 Task: In the Company google.com, Add note: 'Follow-up with client regarding their recent inquiry.'. Mark checkbox to create task to follow up ': In 3 business days '. Create task, with  description: Conduct Product Demo, Add due date: Today; Add reminder: 30 Minutes before. Set Priority High and add note: follow up with the client regarding their recent inquiry and address any questions they may have.. Logged in from softage.1@softage.net
Action: Mouse moved to (118, 71)
Screenshot: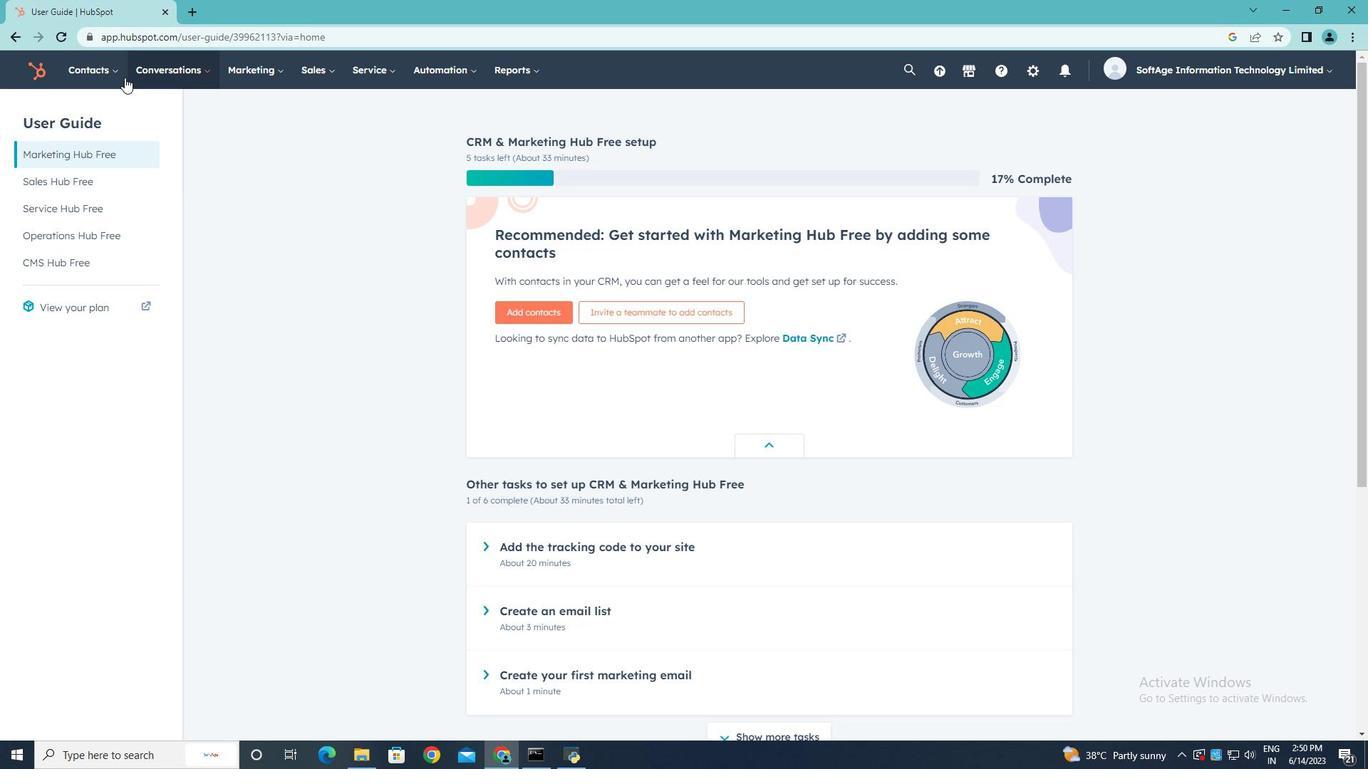 
Action: Mouse pressed left at (118, 71)
Screenshot: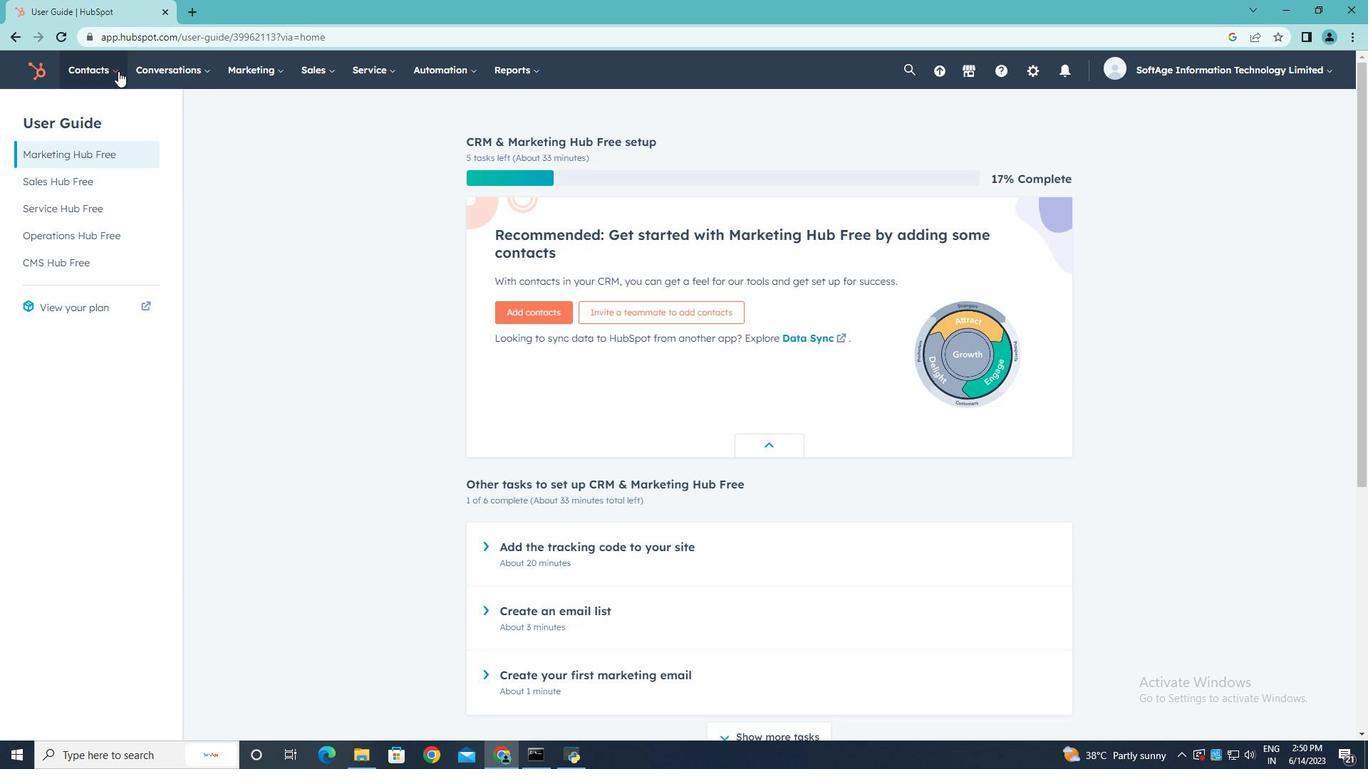 
Action: Mouse moved to (106, 143)
Screenshot: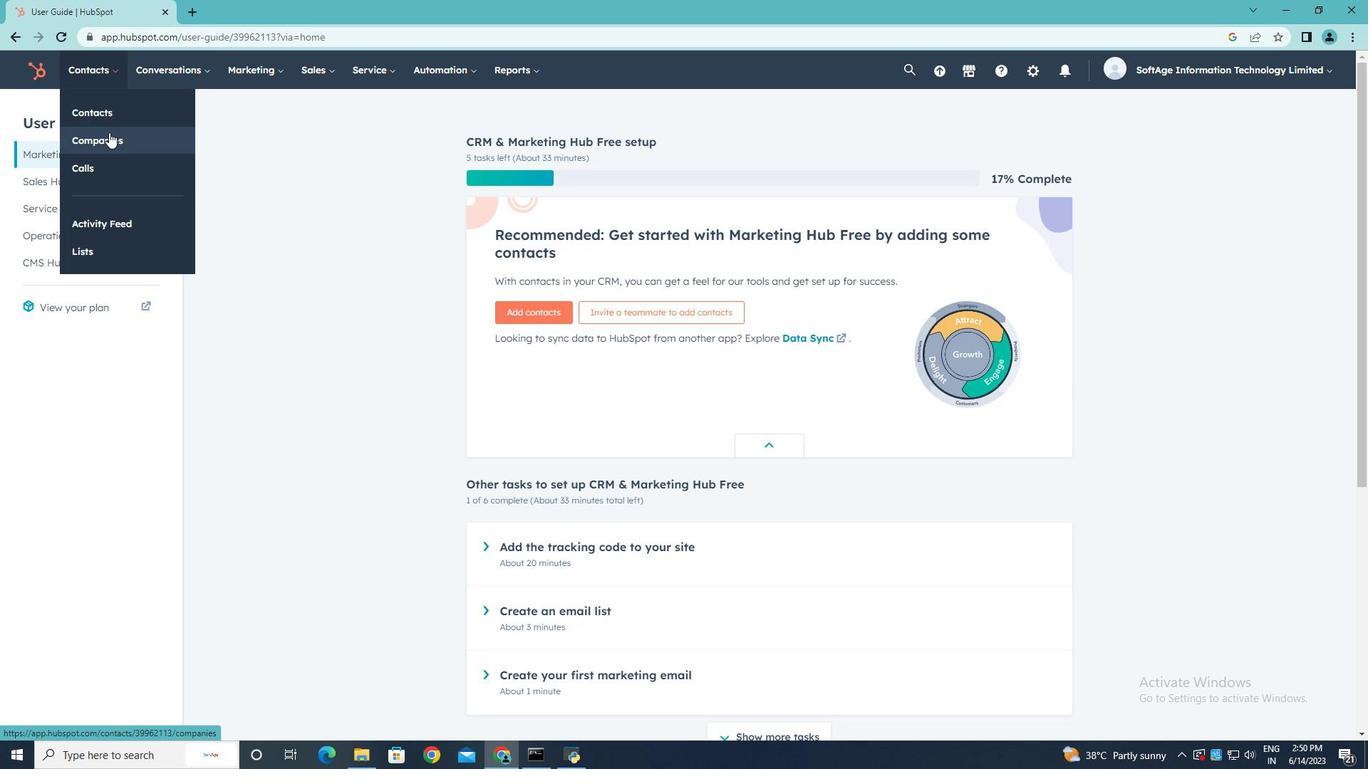 
Action: Mouse pressed left at (106, 143)
Screenshot: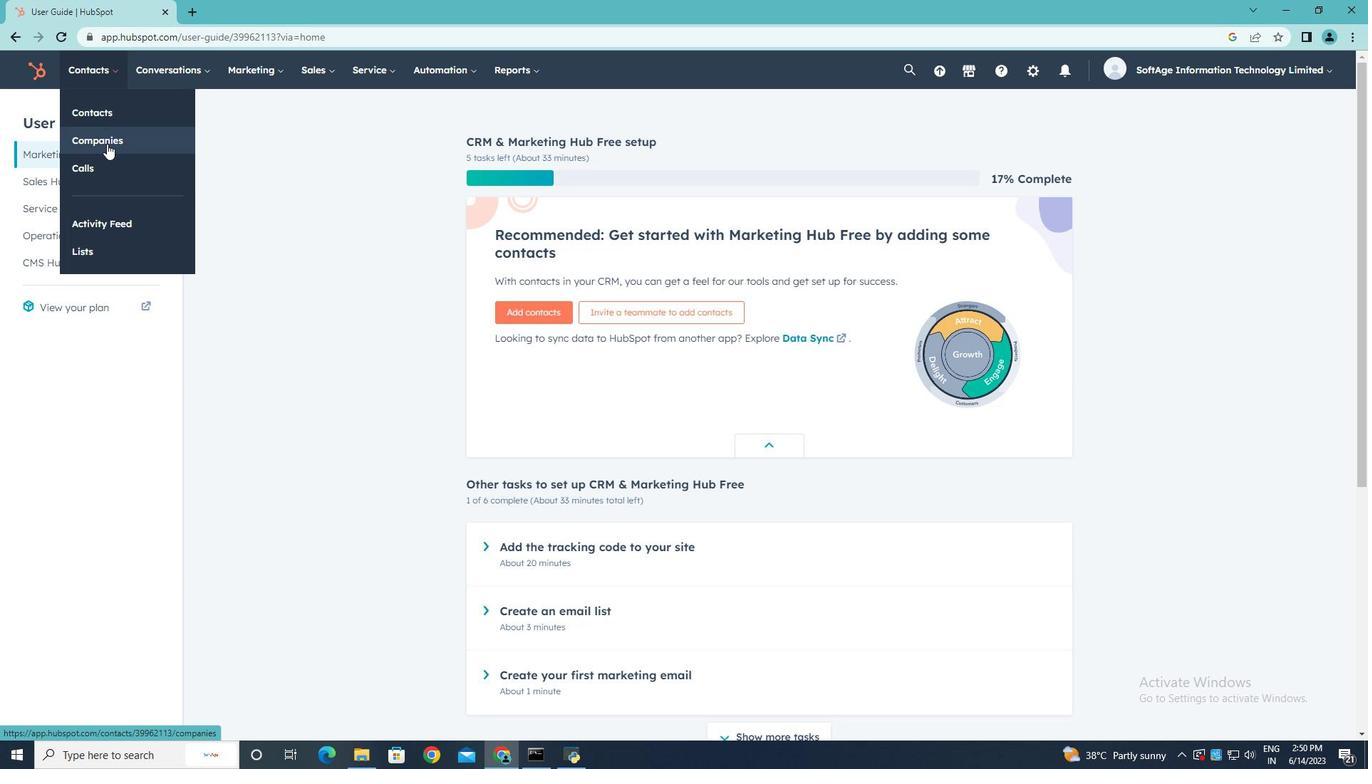 
Action: Mouse moved to (101, 231)
Screenshot: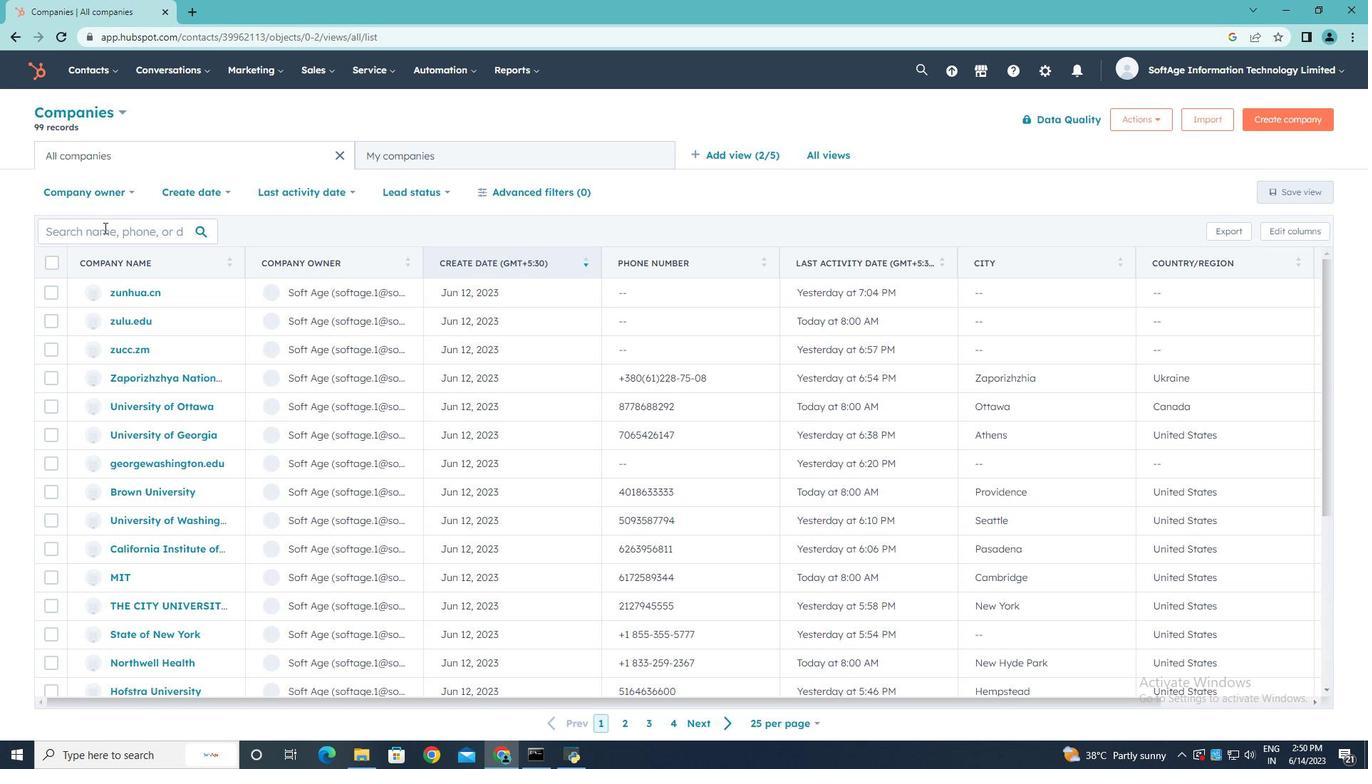 
Action: Mouse pressed left at (101, 231)
Screenshot: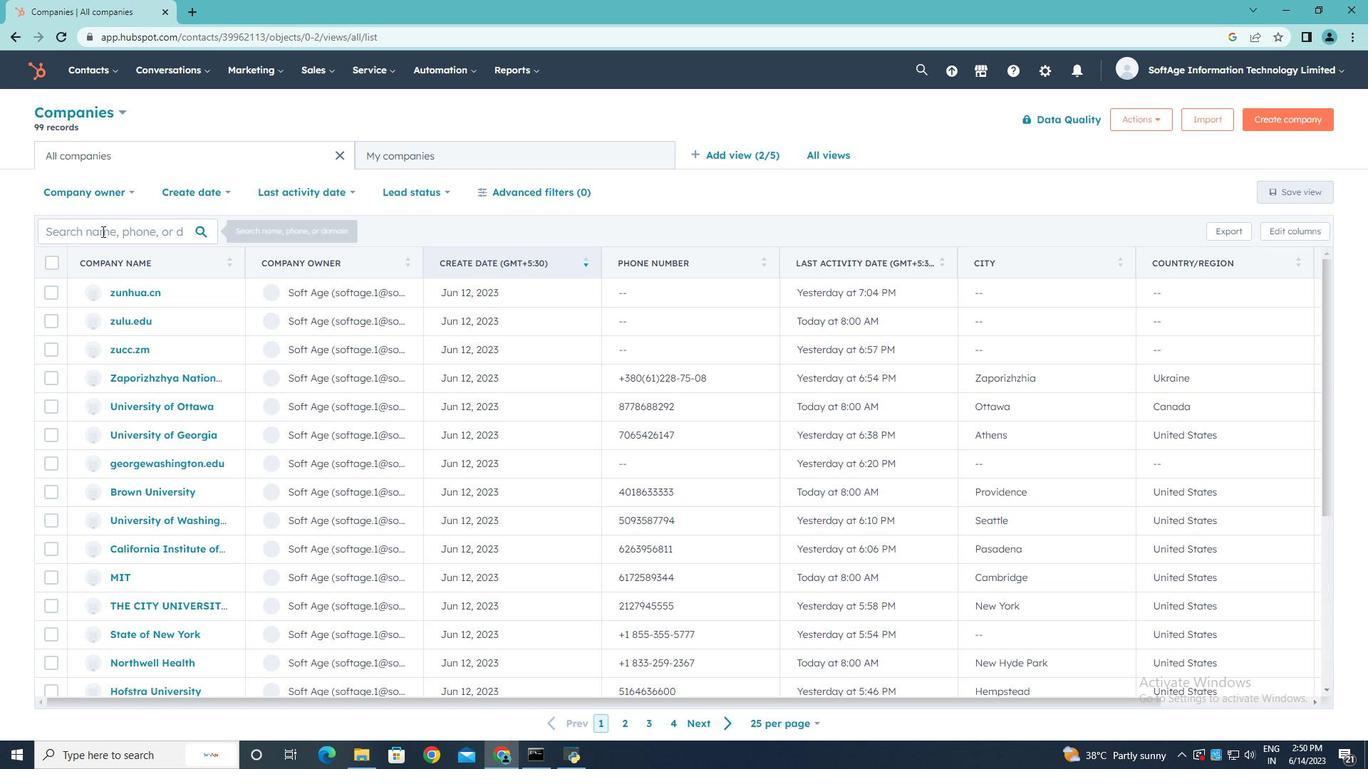 
Action: Key pressed google.com
Screenshot: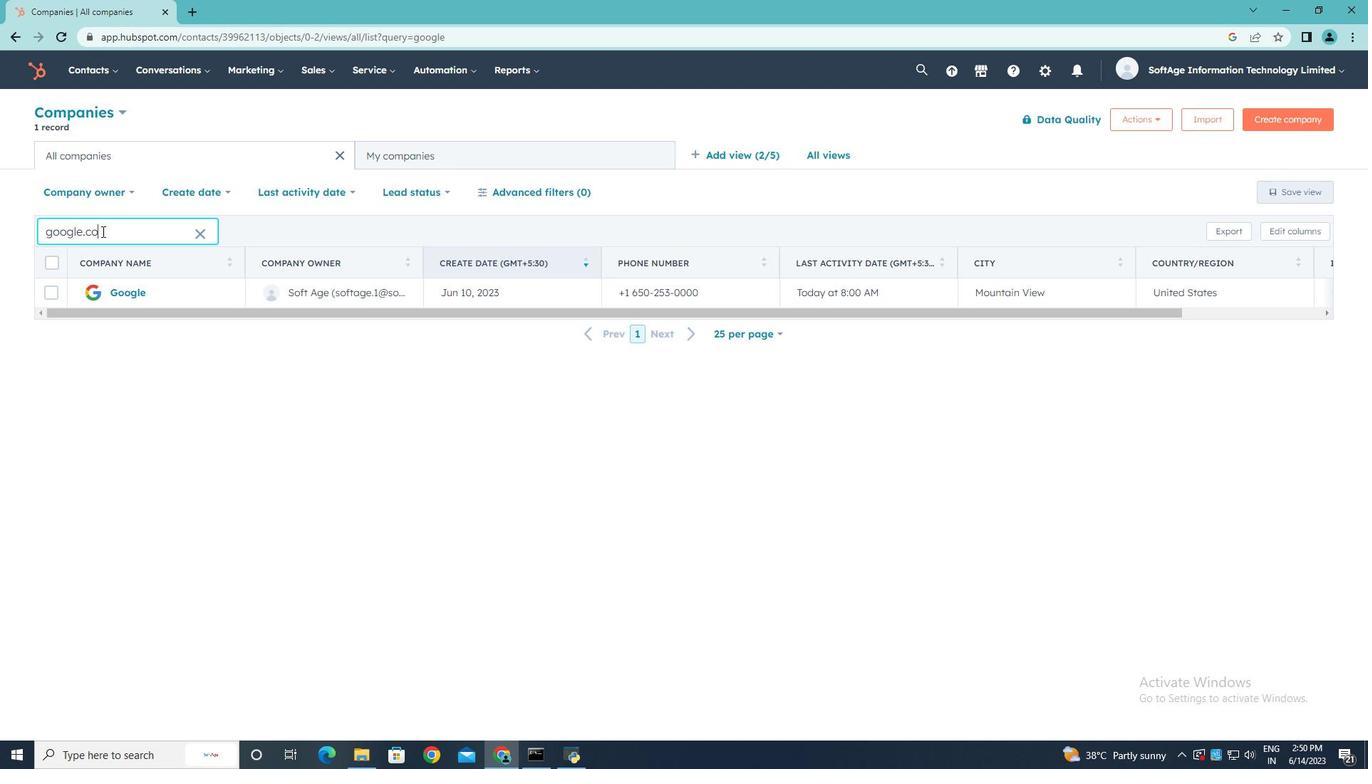 
Action: Mouse moved to (121, 295)
Screenshot: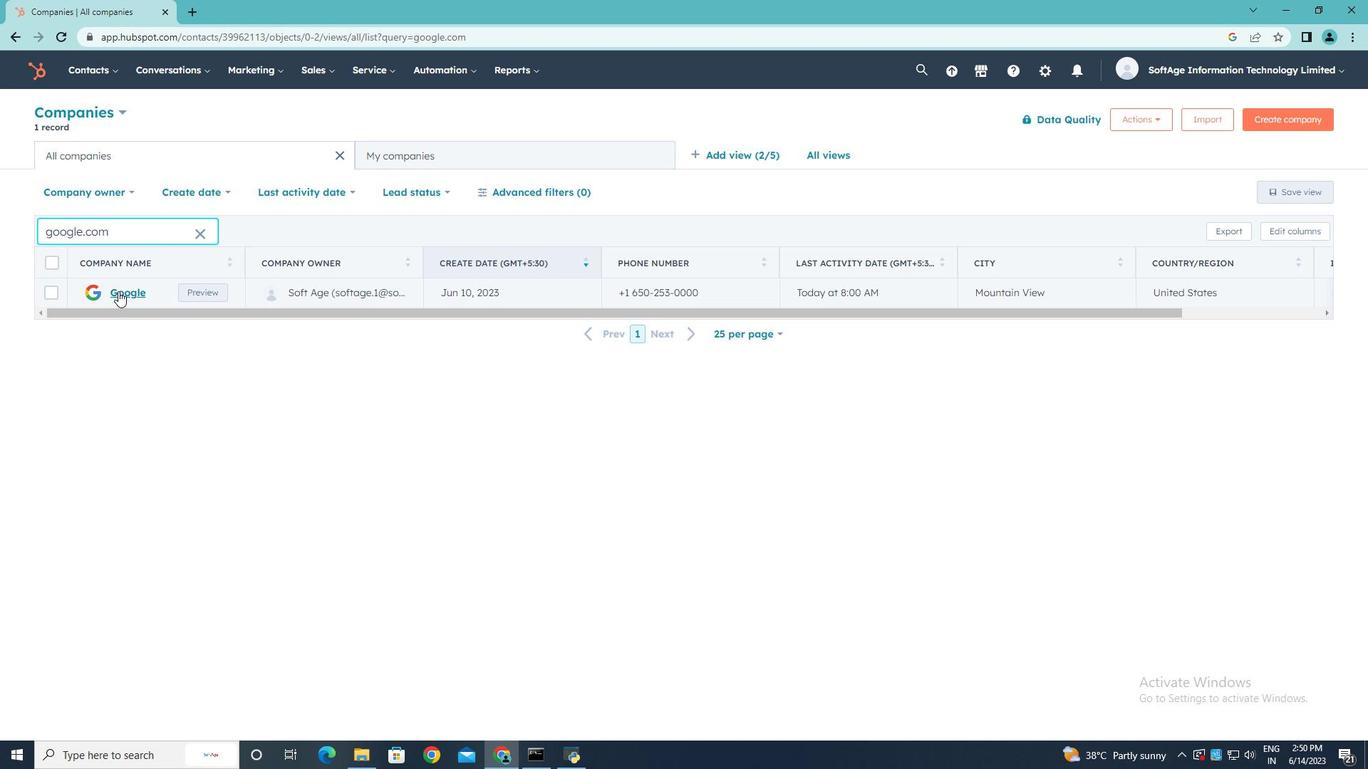 
Action: Mouse pressed left at (121, 295)
Screenshot: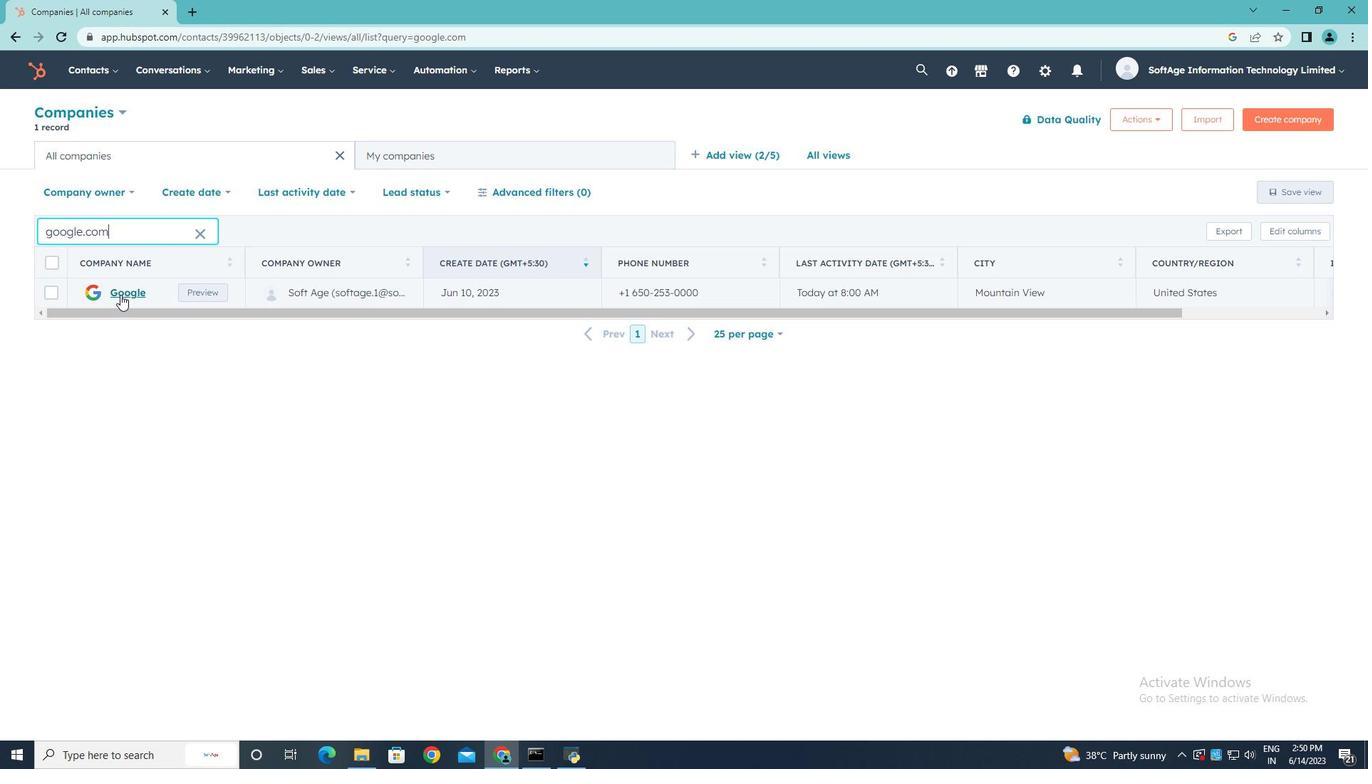 
Action: Mouse moved to (51, 238)
Screenshot: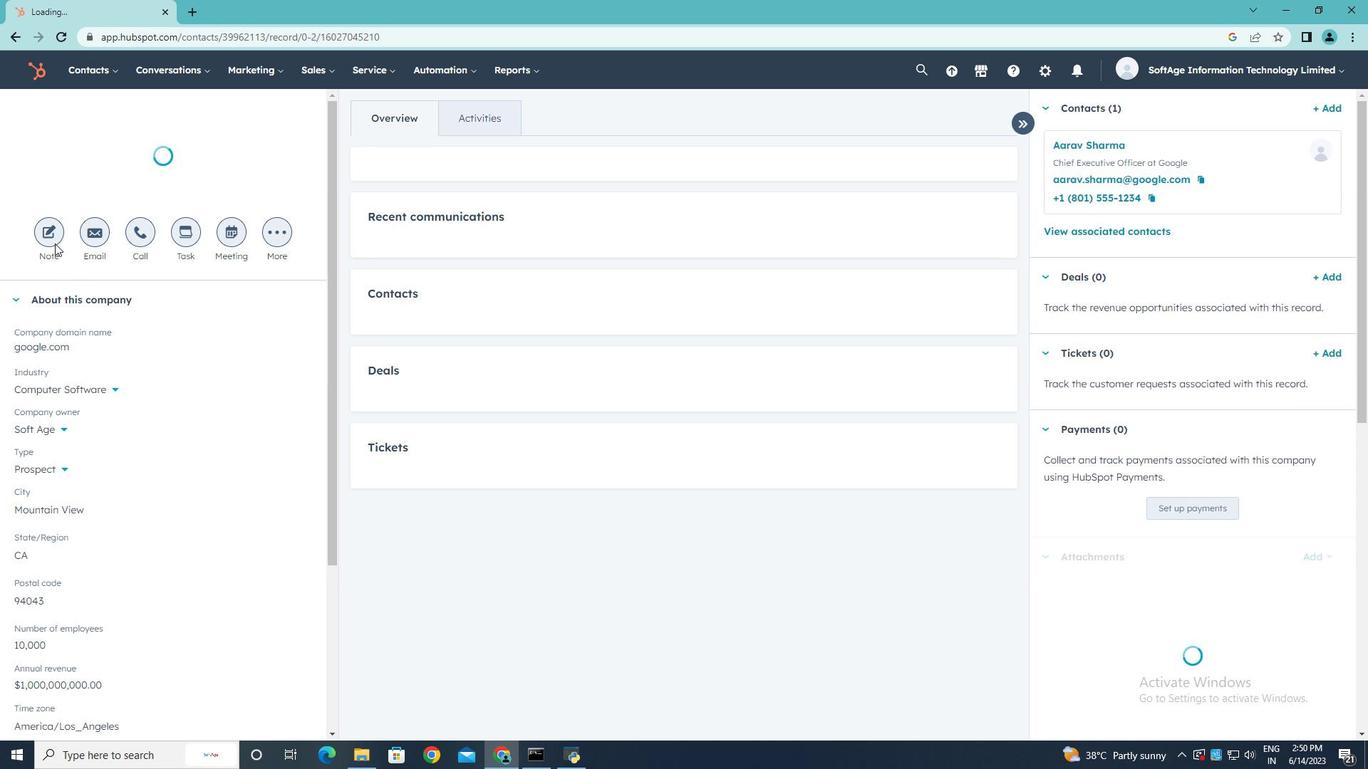 
Action: Mouse pressed left at (51, 238)
Screenshot: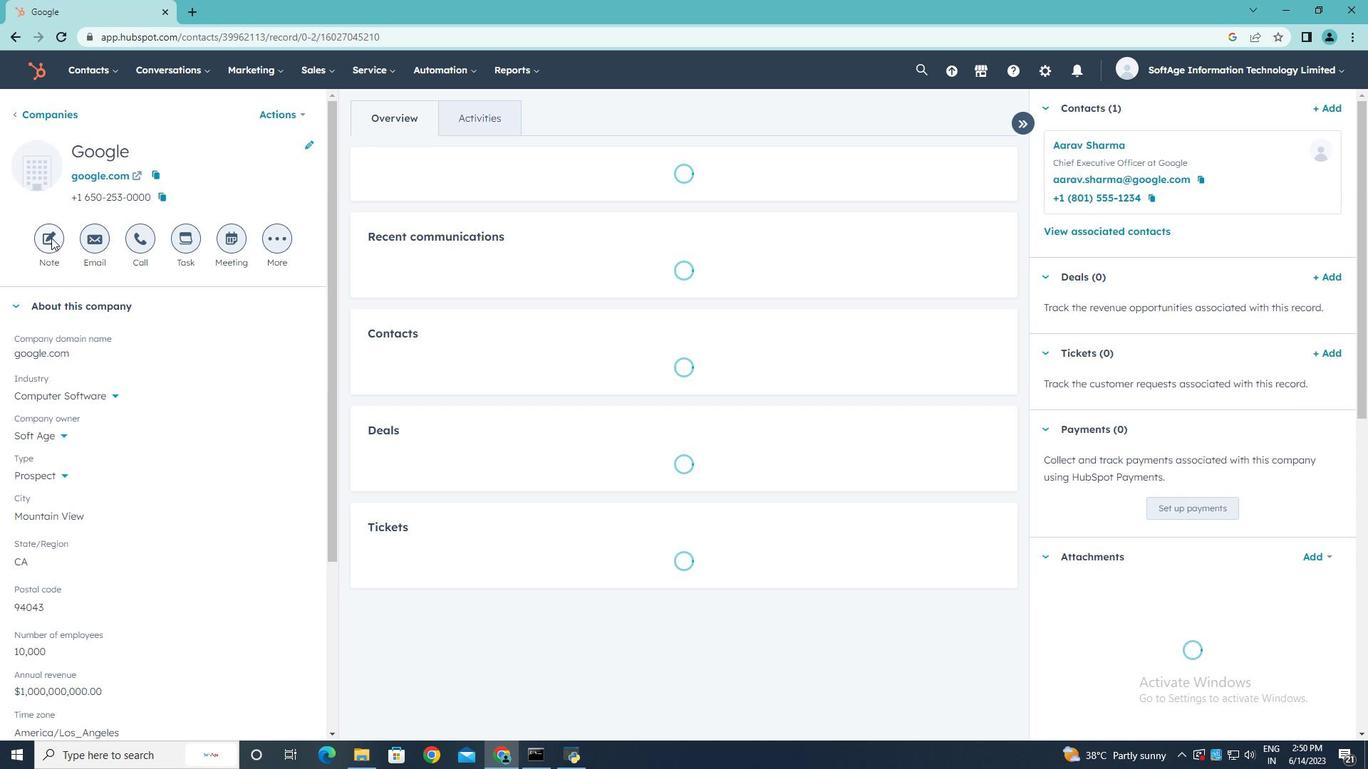 
Action: Key pressed <Key.shift><Key.shift><Key.shift><Key.shift><Key.shift><Key.shift><Key.shift><Key.shift><Key.shift><Key.shift>Follo-up<Key.space>with<Key.space>
Screenshot: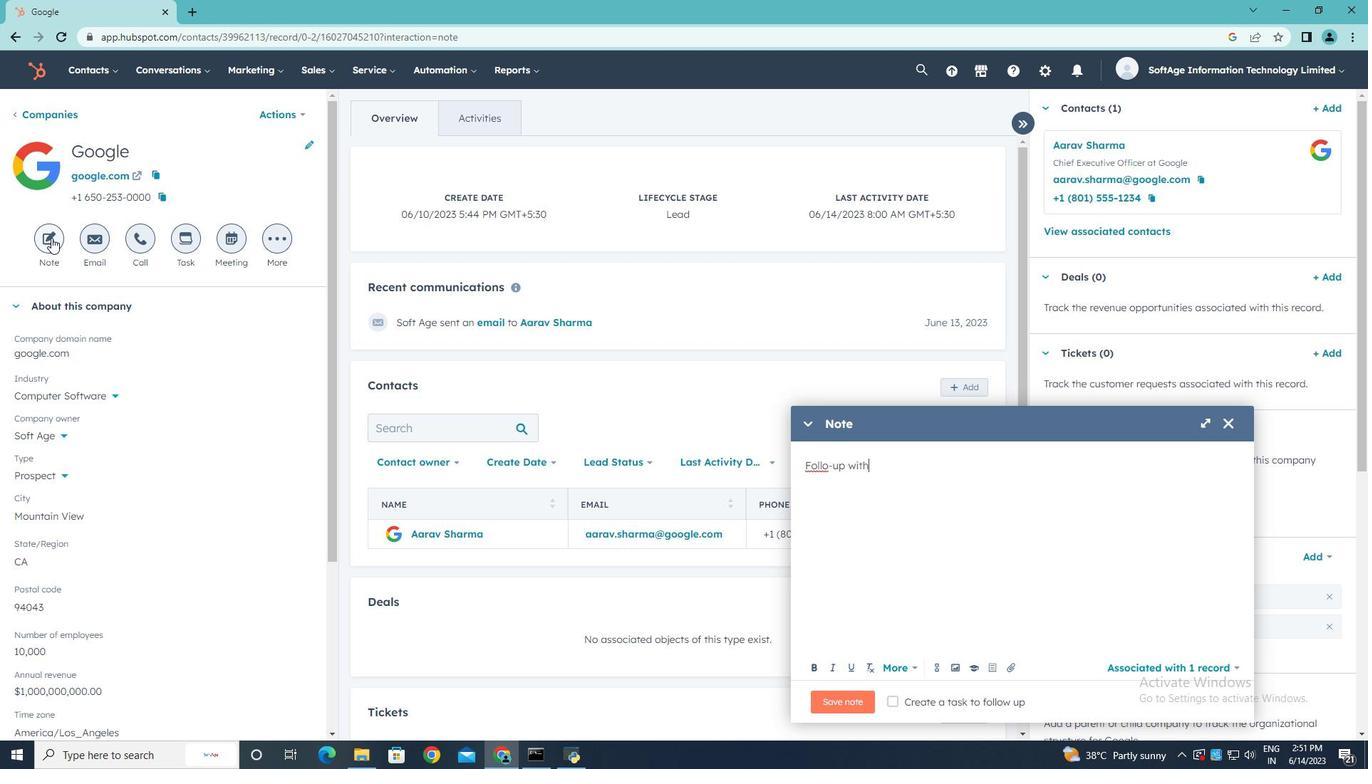 
Action: Mouse moved to (828, 464)
Screenshot: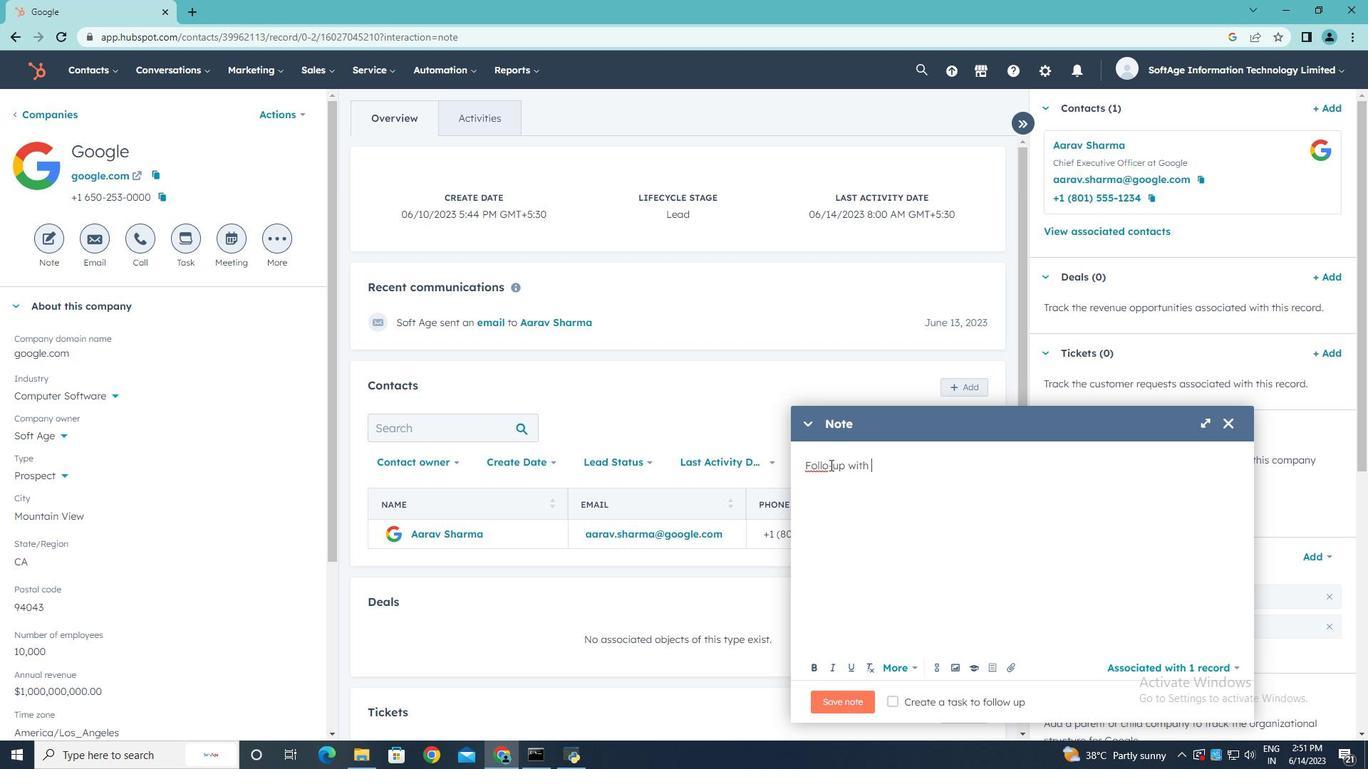 
Action: Mouse pressed left at (828, 464)
Screenshot: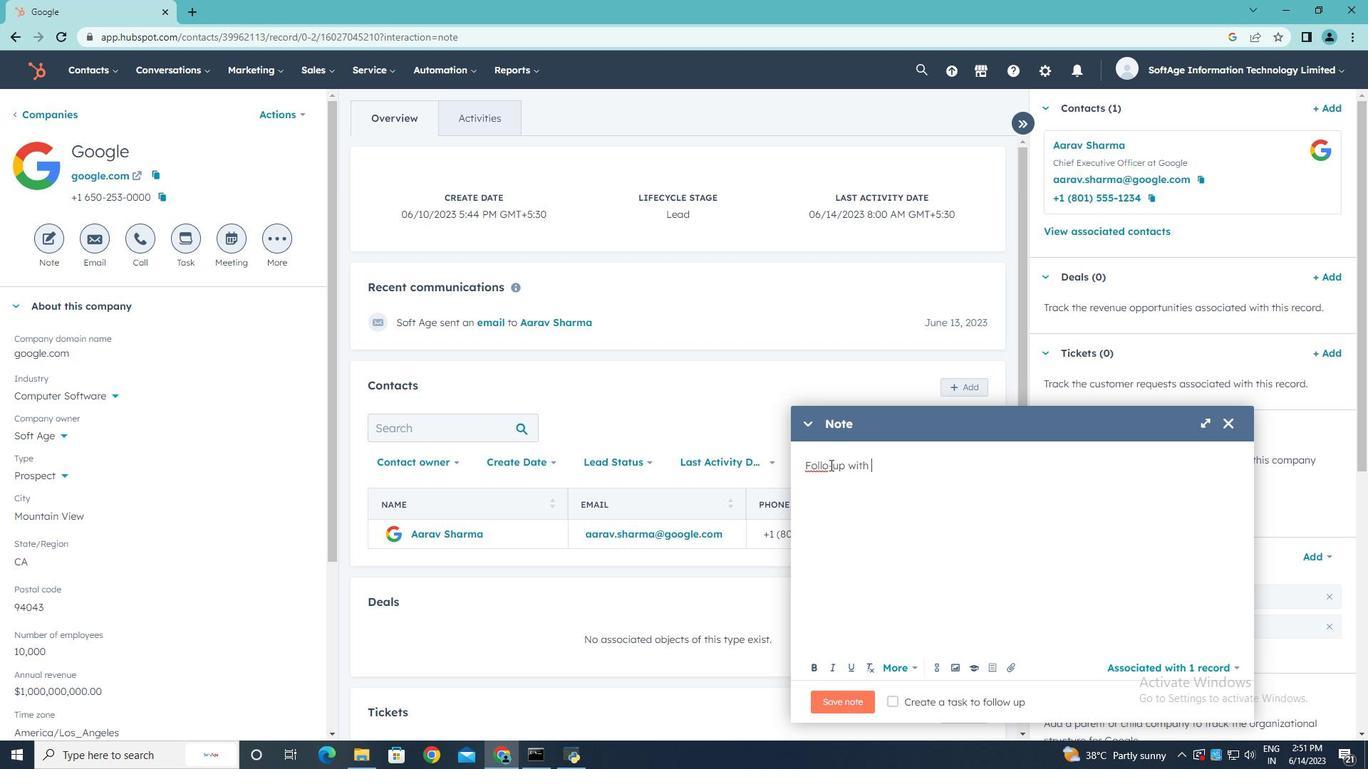 
Action: Key pressed w
Screenshot: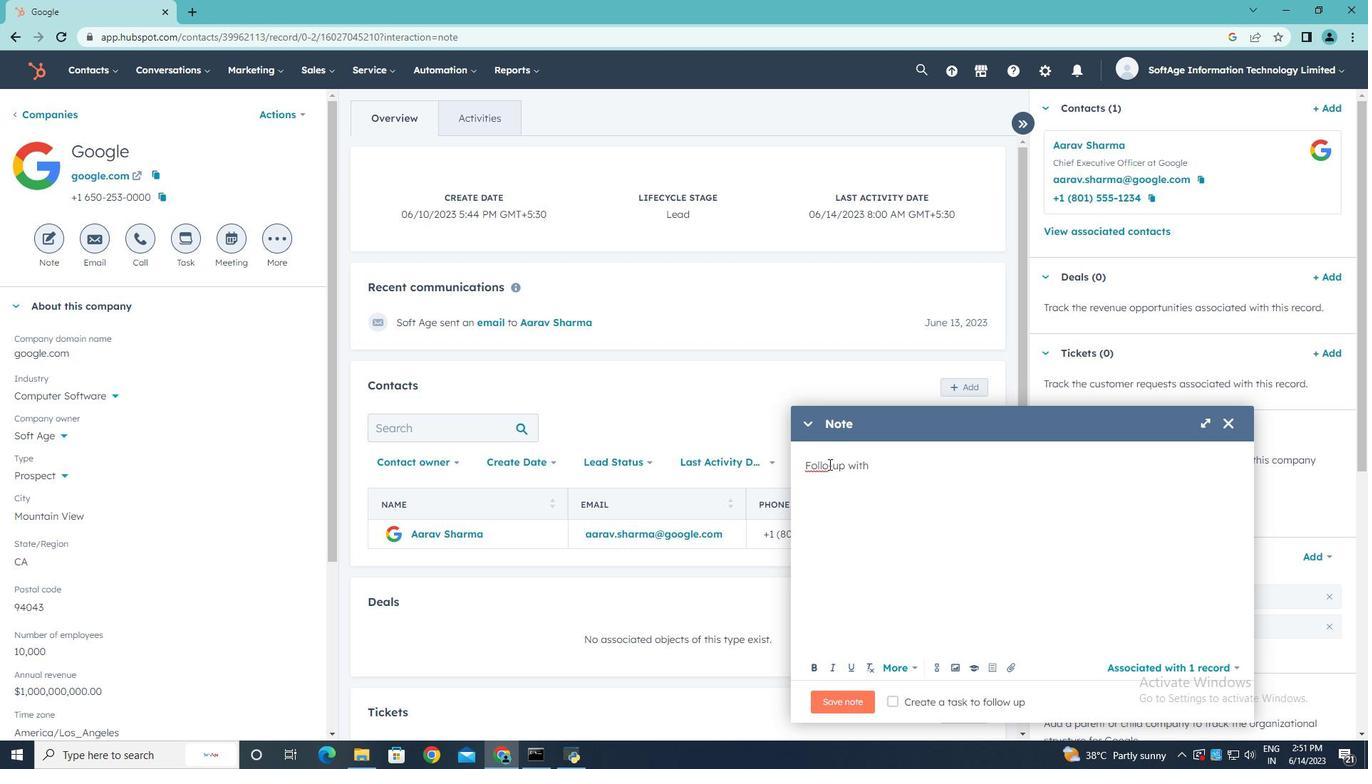 
Action: Mouse moved to (889, 466)
Screenshot: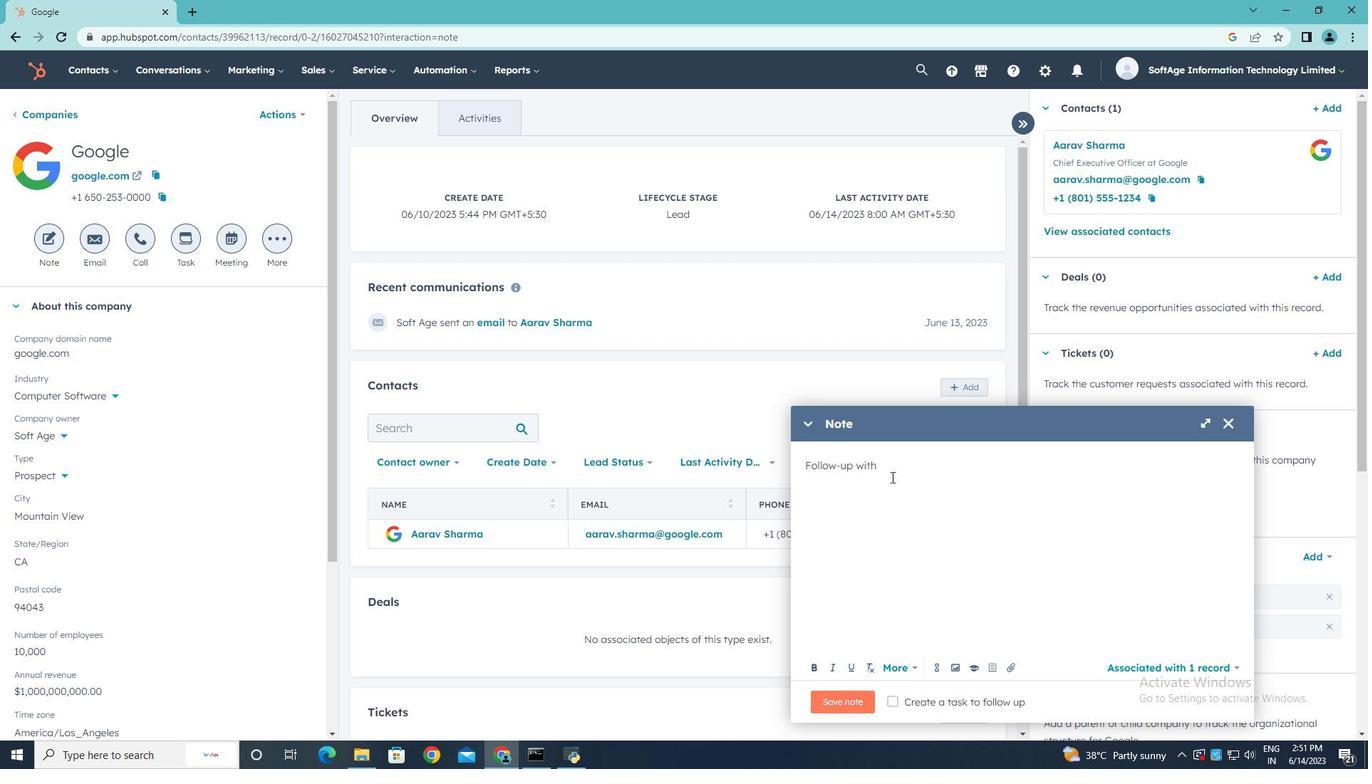 
Action: Mouse pressed left at (889, 466)
Screenshot: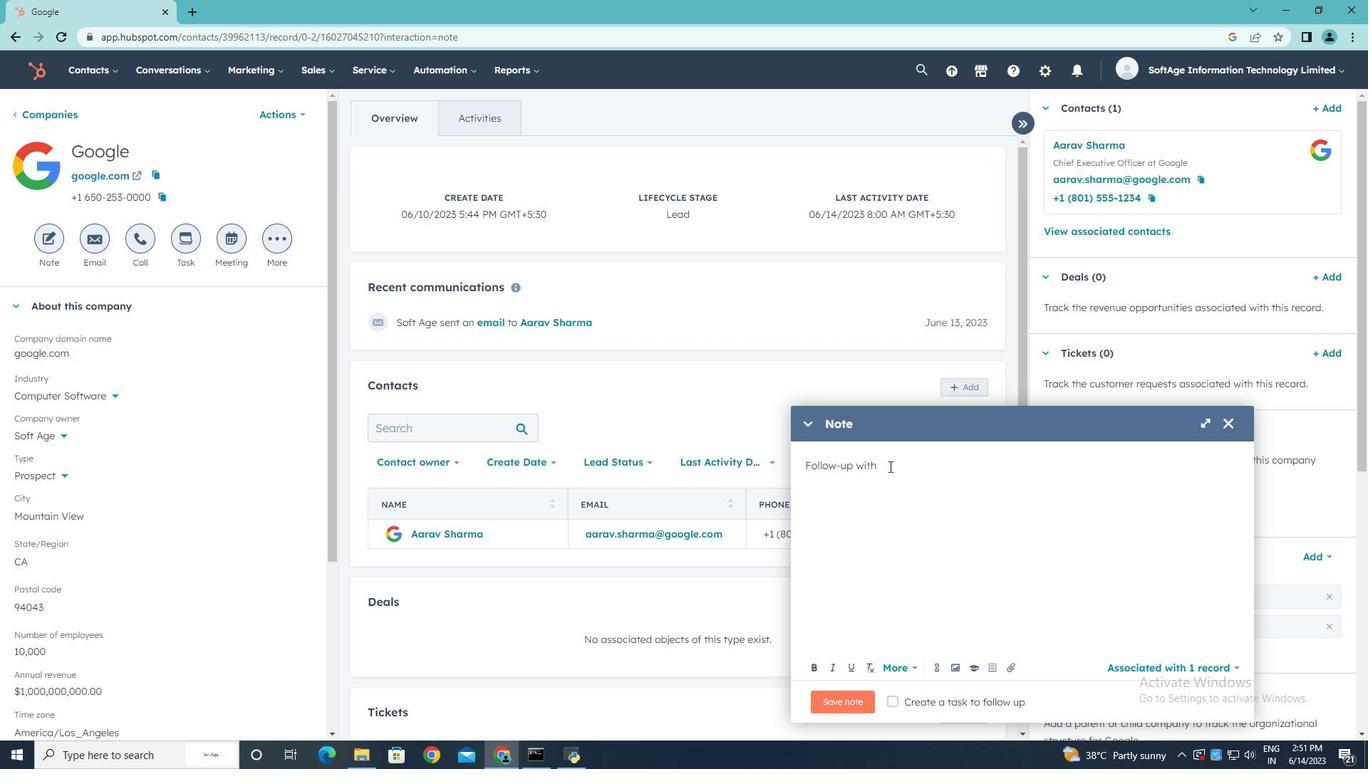 
Action: Key pressed <Key.space><Key.backspace>client<Key.space>regarding<Key.space>their<Key.space>recent<Key.space>inquiry.
Screenshot: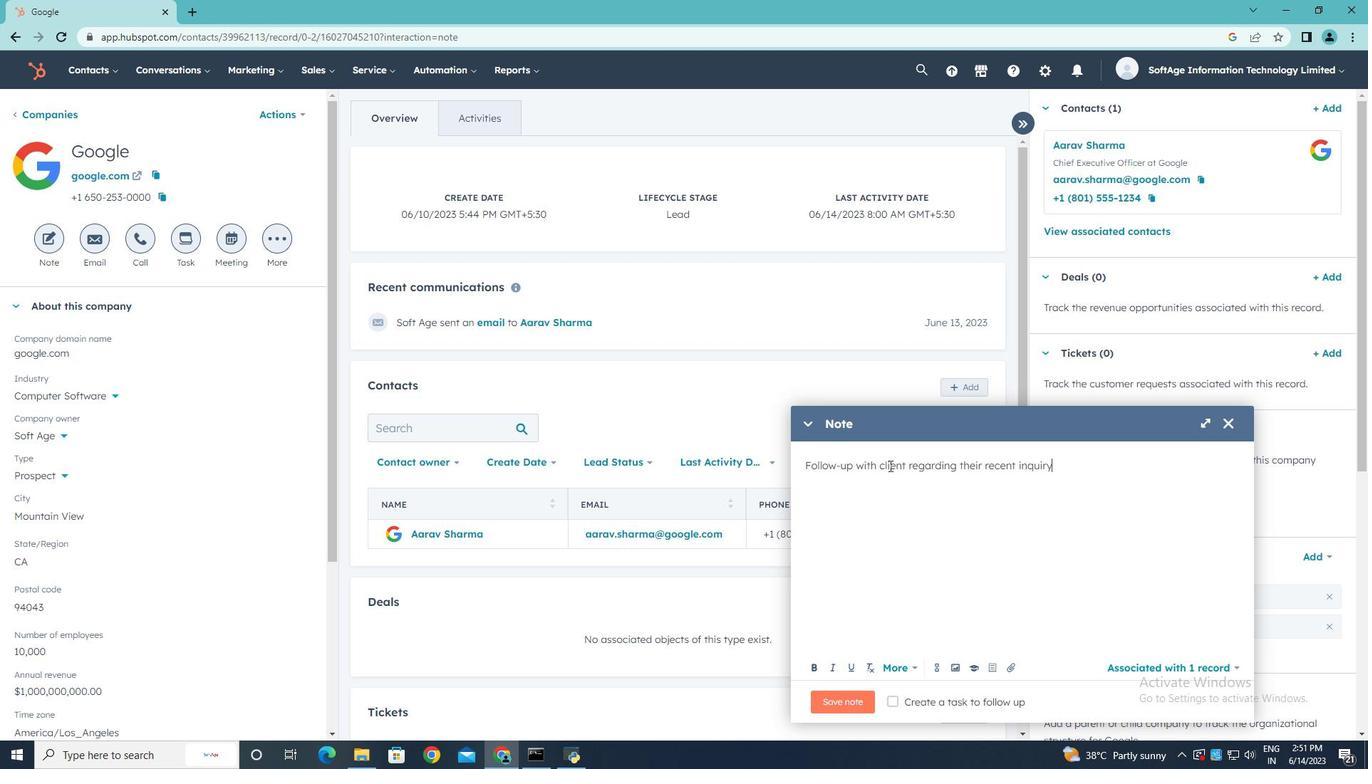 
Action: Mouse moved to (888, 704)
Screenshot: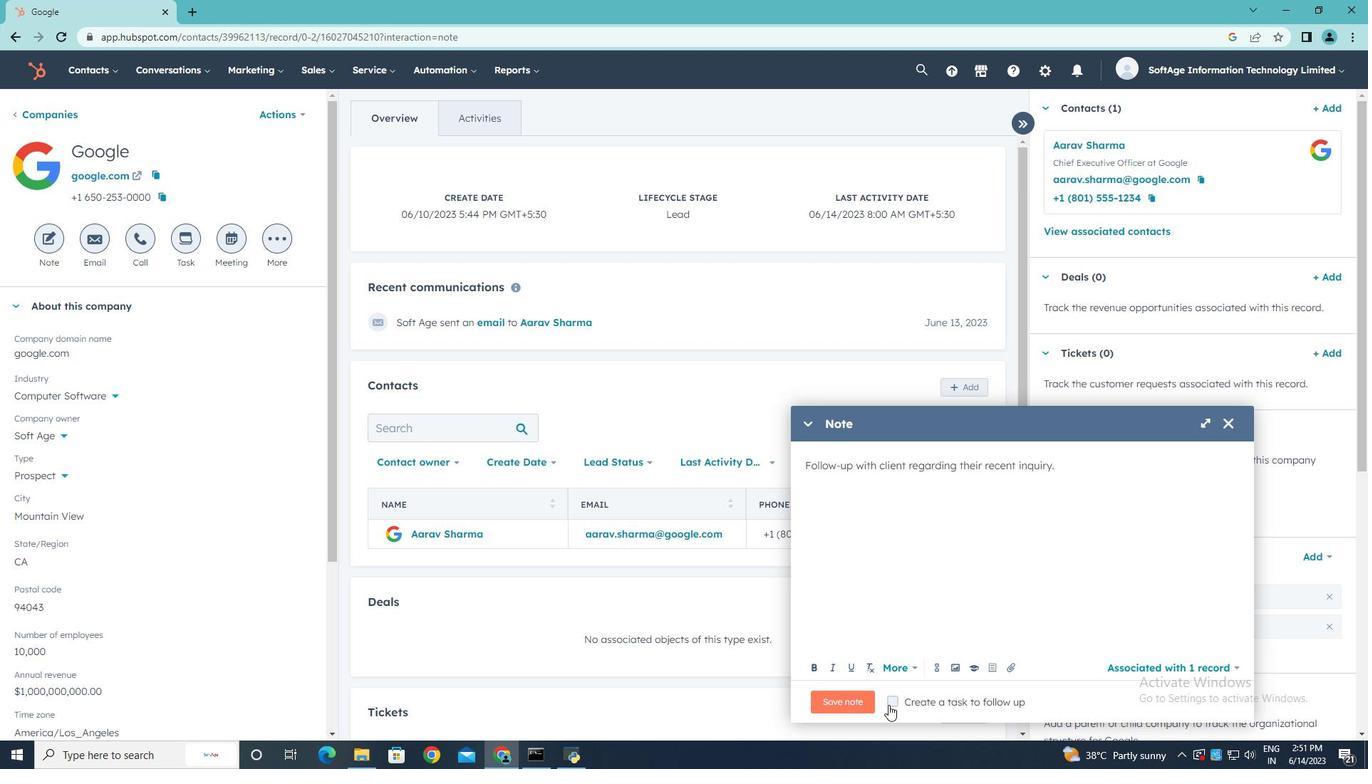 
Action: Mouse pressed left at (888, 704)
Screenshot: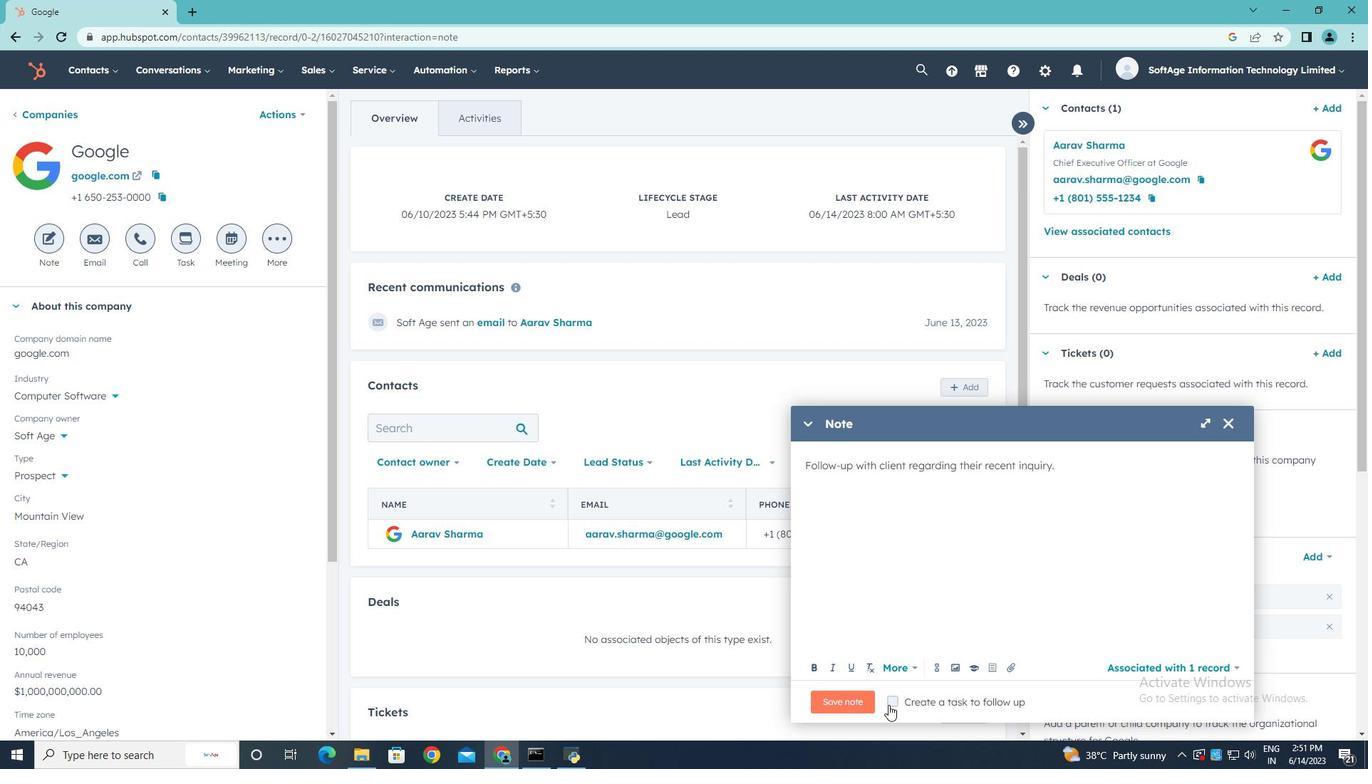 
Action: Mouse moved to (1174, 699)
Screenshot: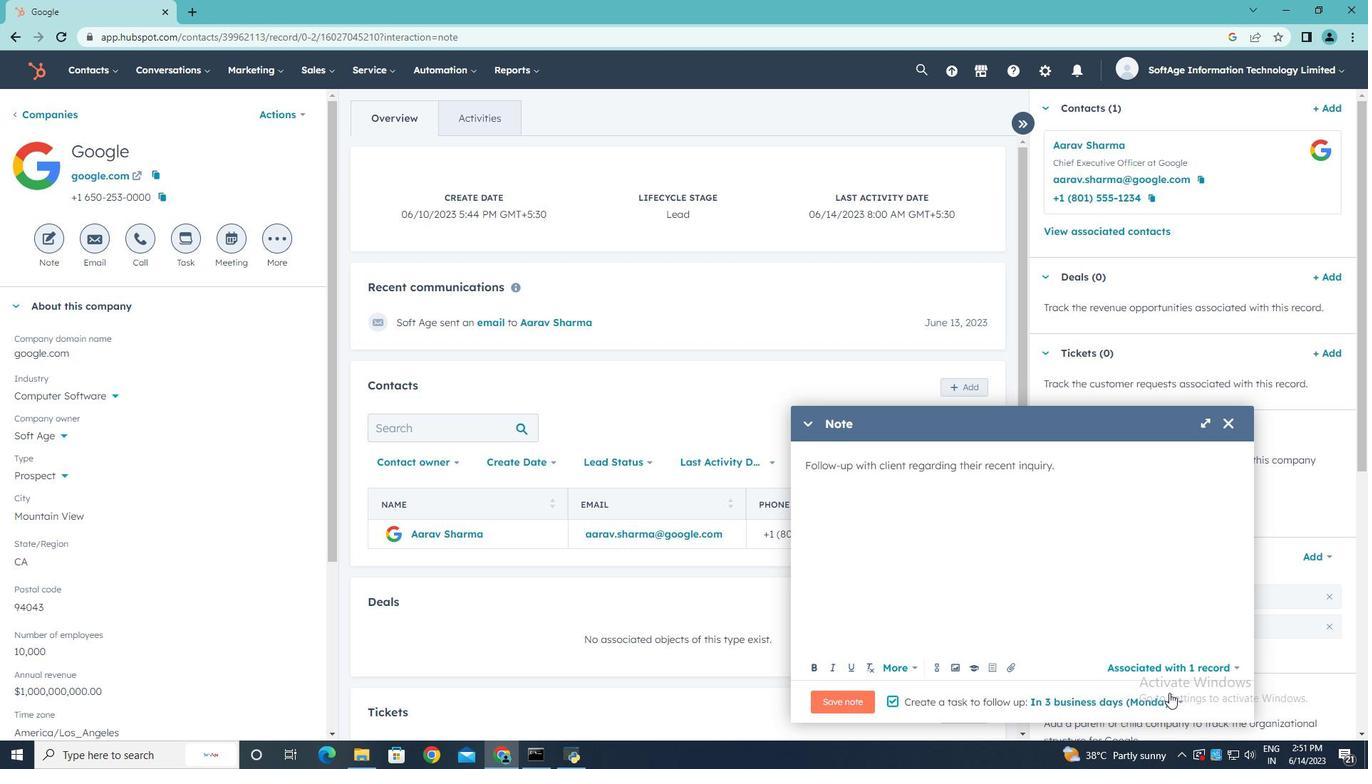 
Action: Mouse pressed left at (1174, 699)
Screenshot: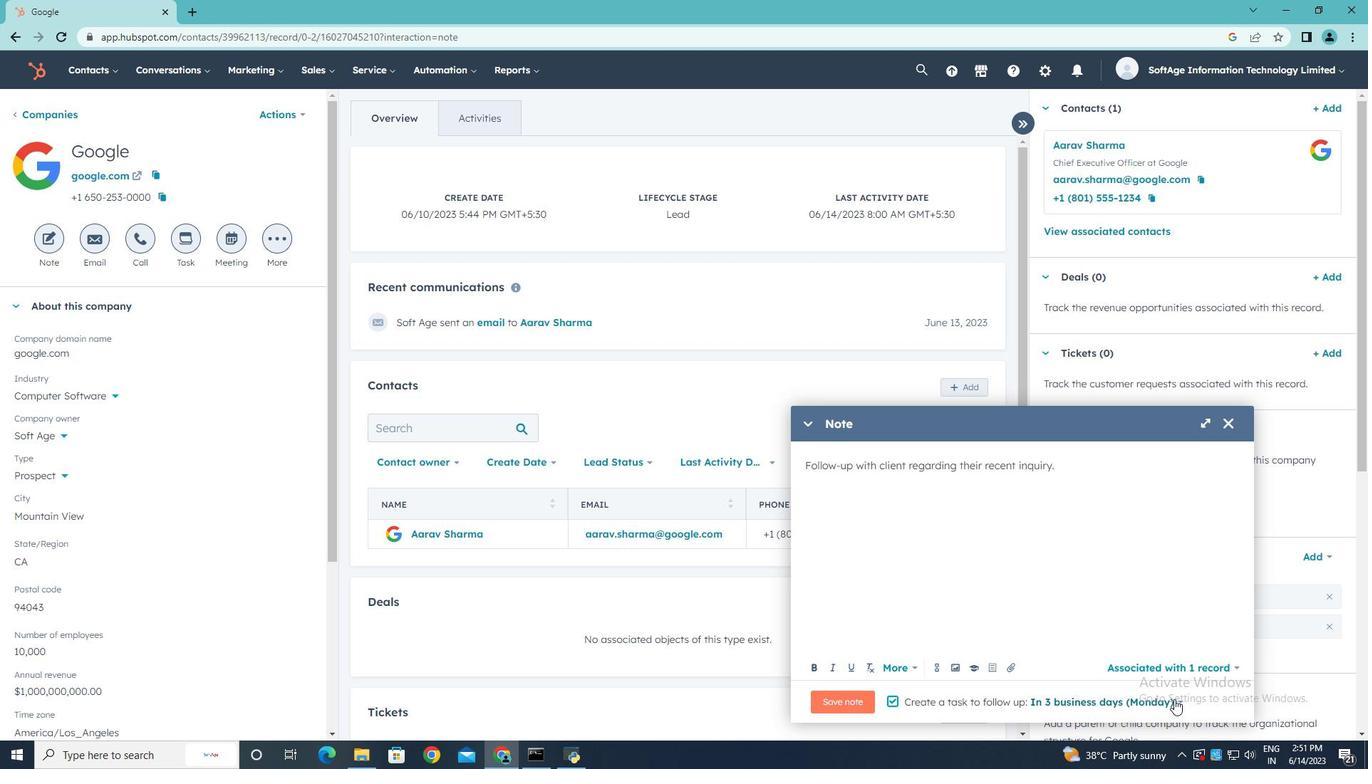 
Action: Mouse moved to (1141, 562)
Screenshot: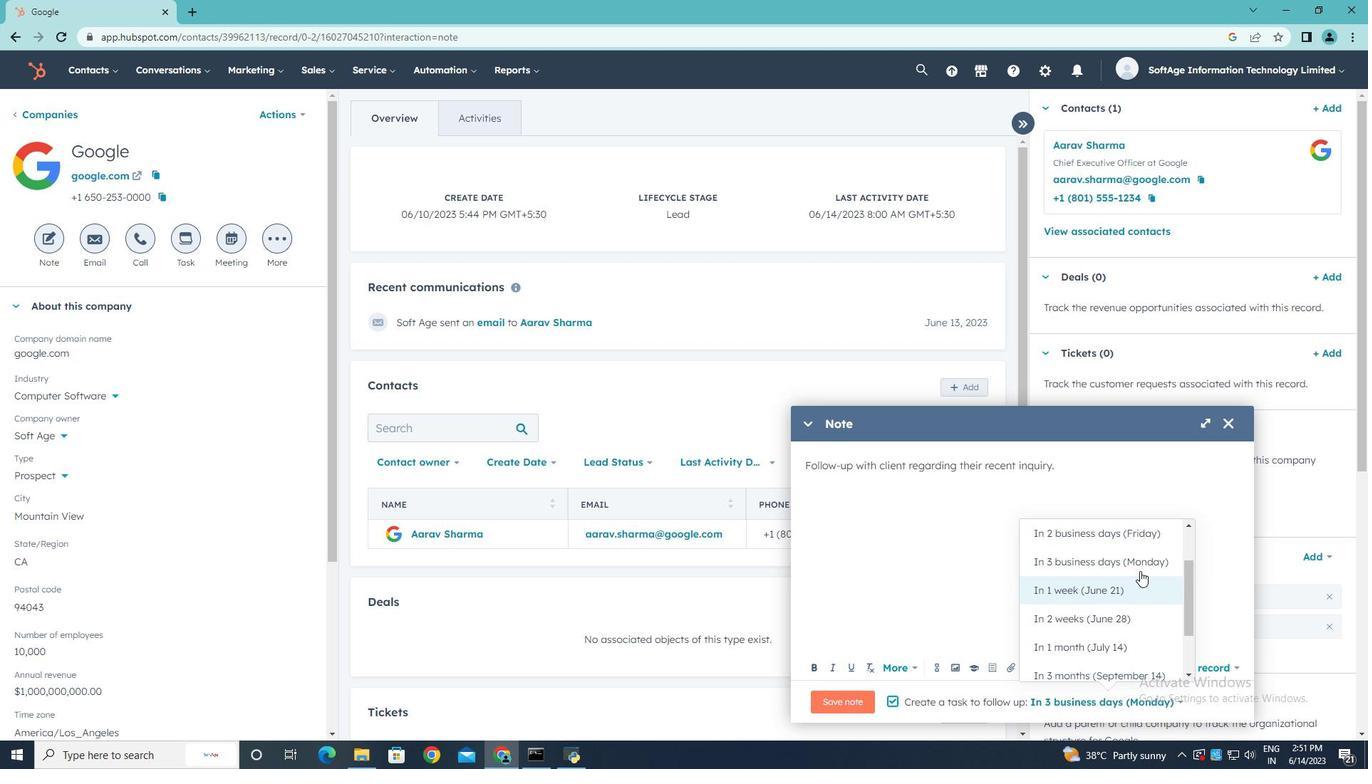 
Action: Mouse pressed left at (1141, 562)
Screenshot: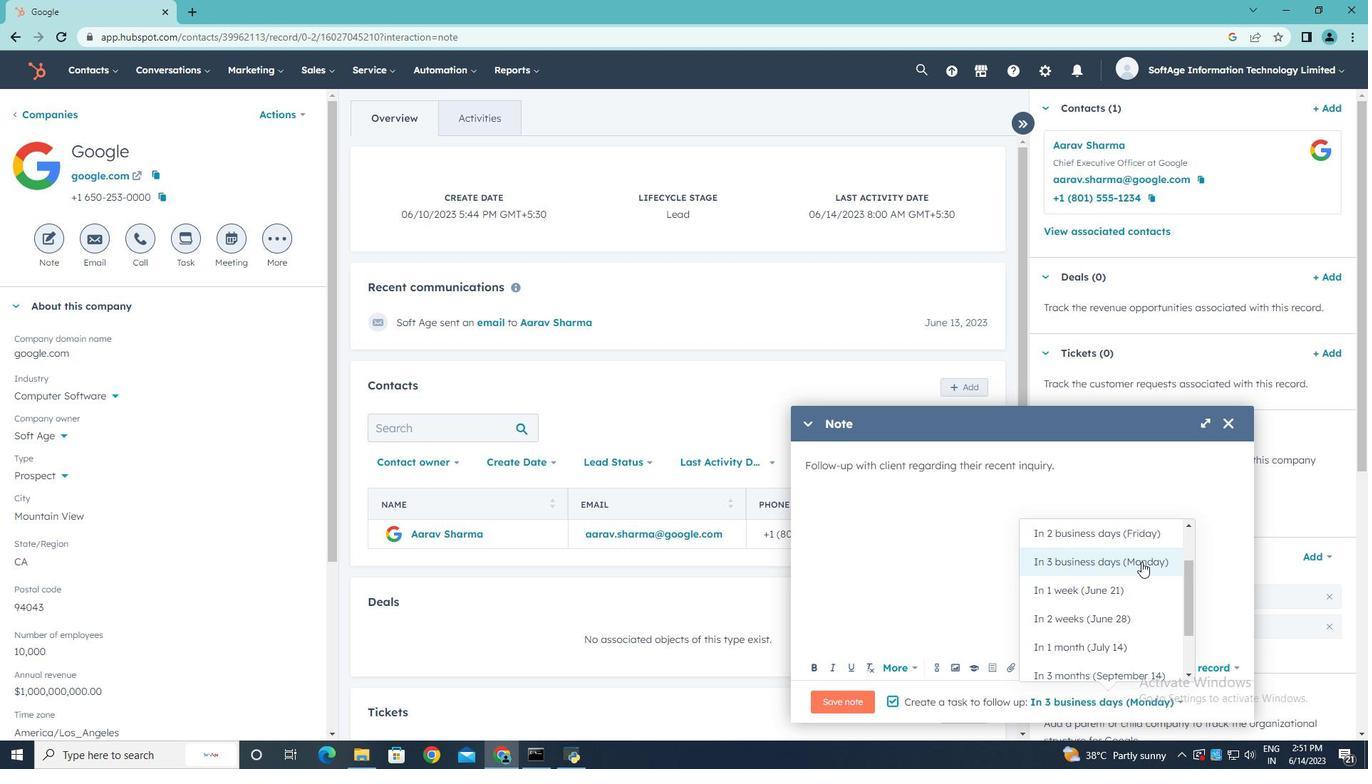 
Action: Mouse moved to (856, 701)
Screenshot: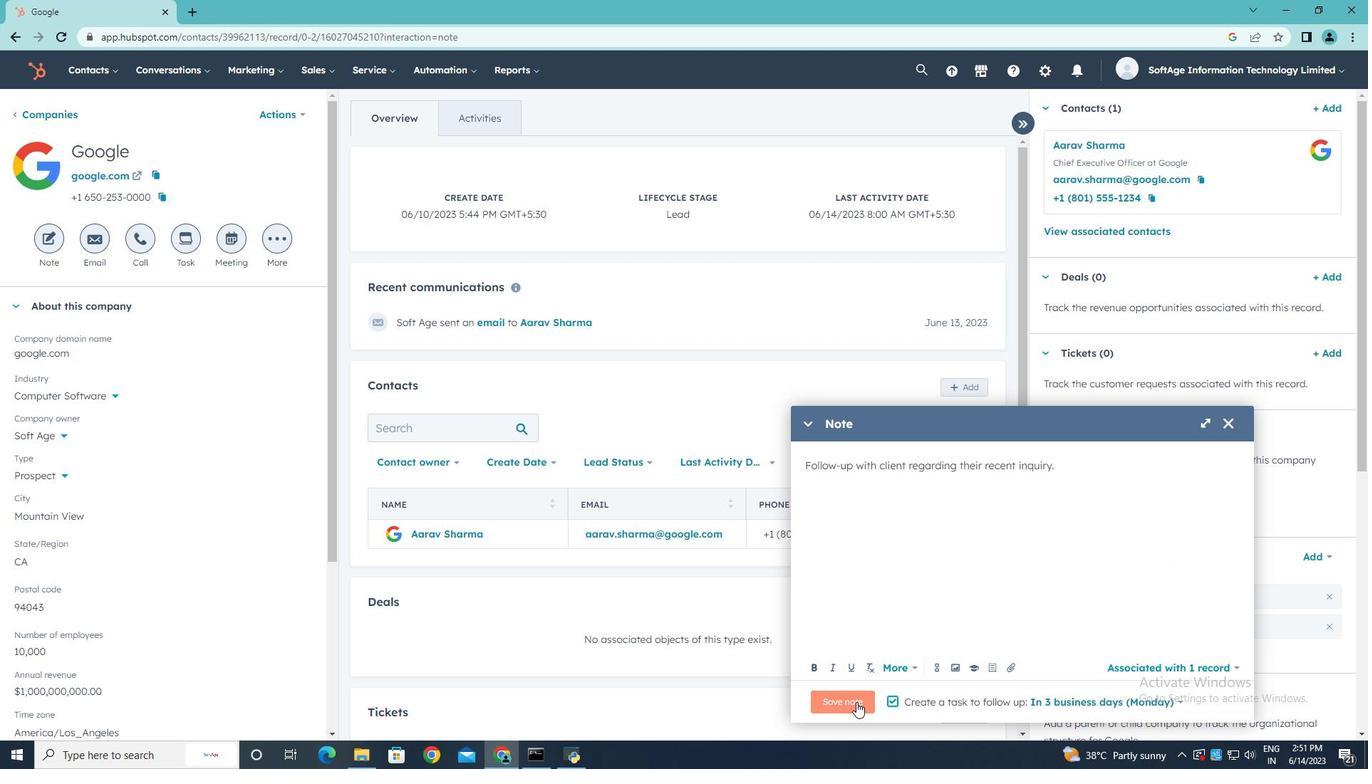 
Action: Mouse pressed left at (856, 701)
Screenshot: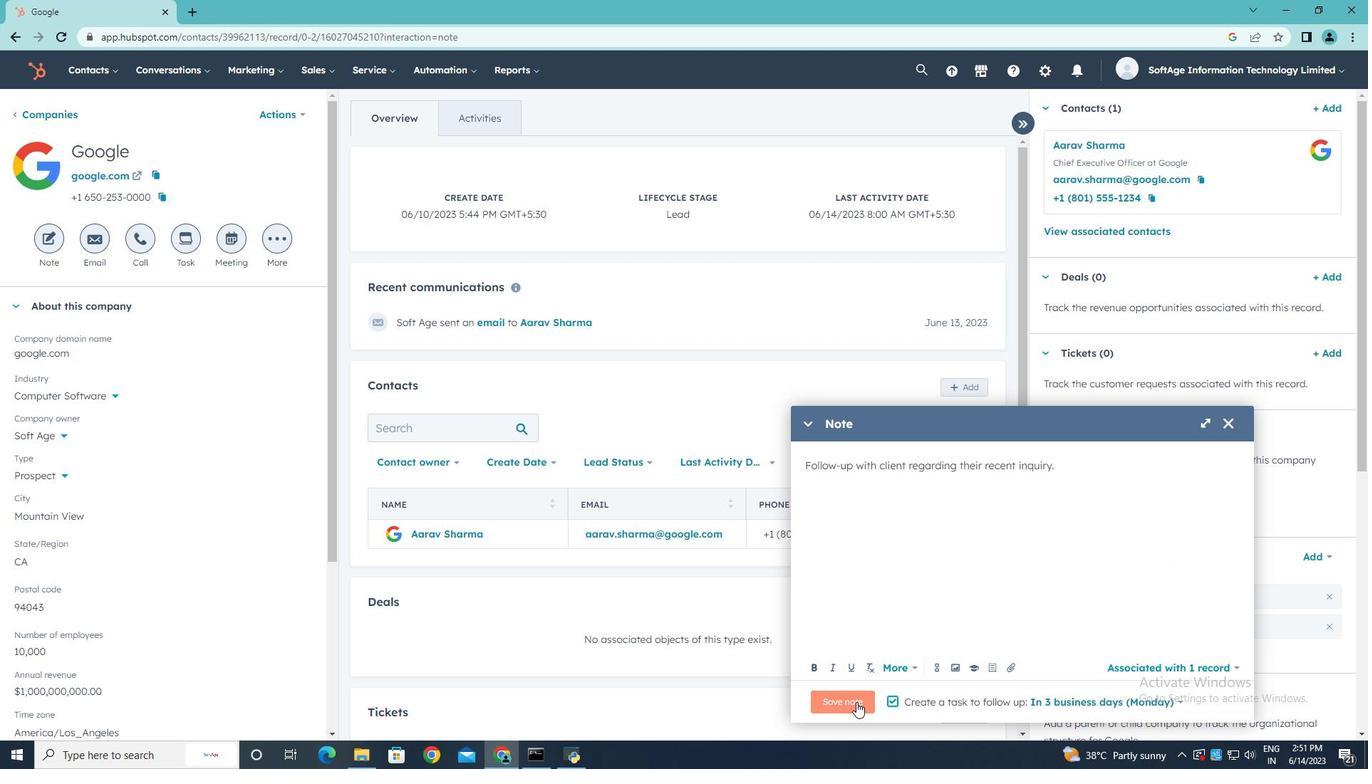 
Action: Mouse moved to (183, 242)
Screenshot: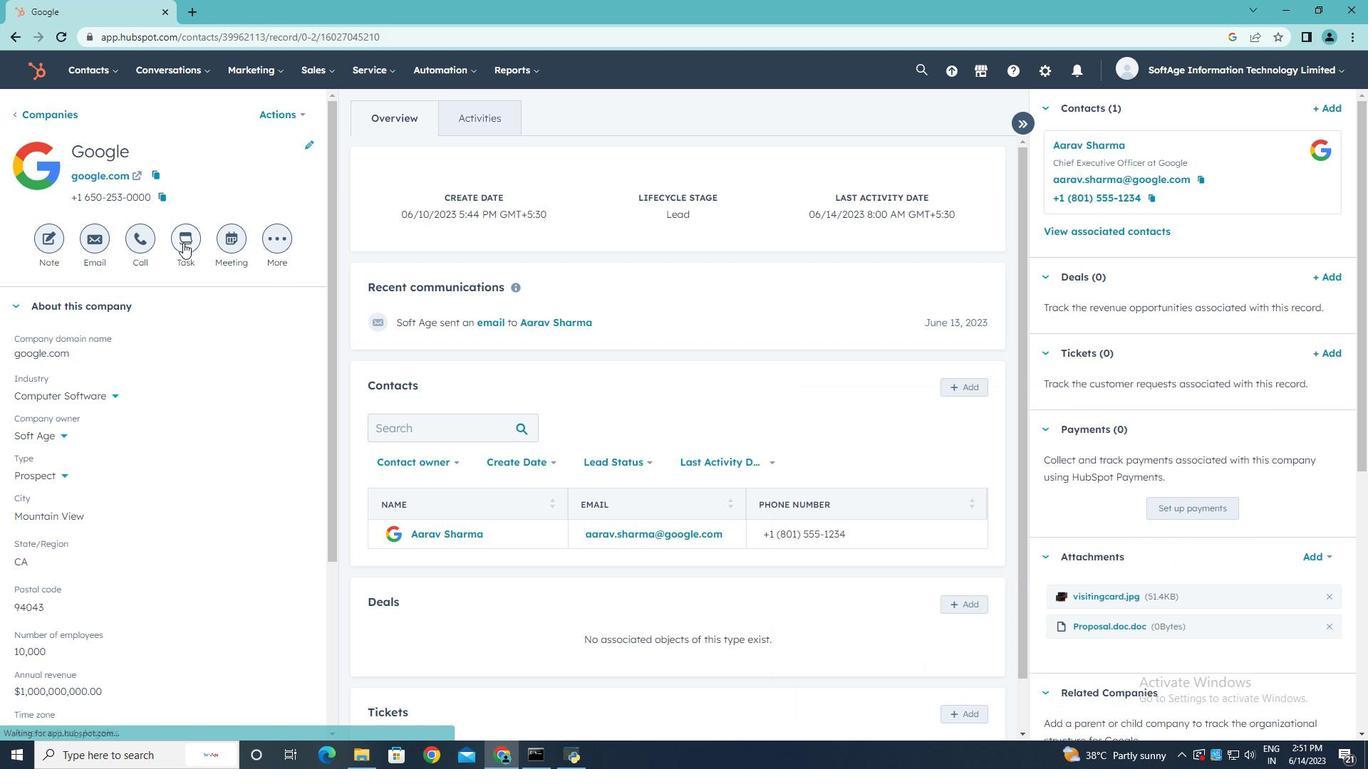 
Action: Mouse pressed left at (183, 242)
Screenshot: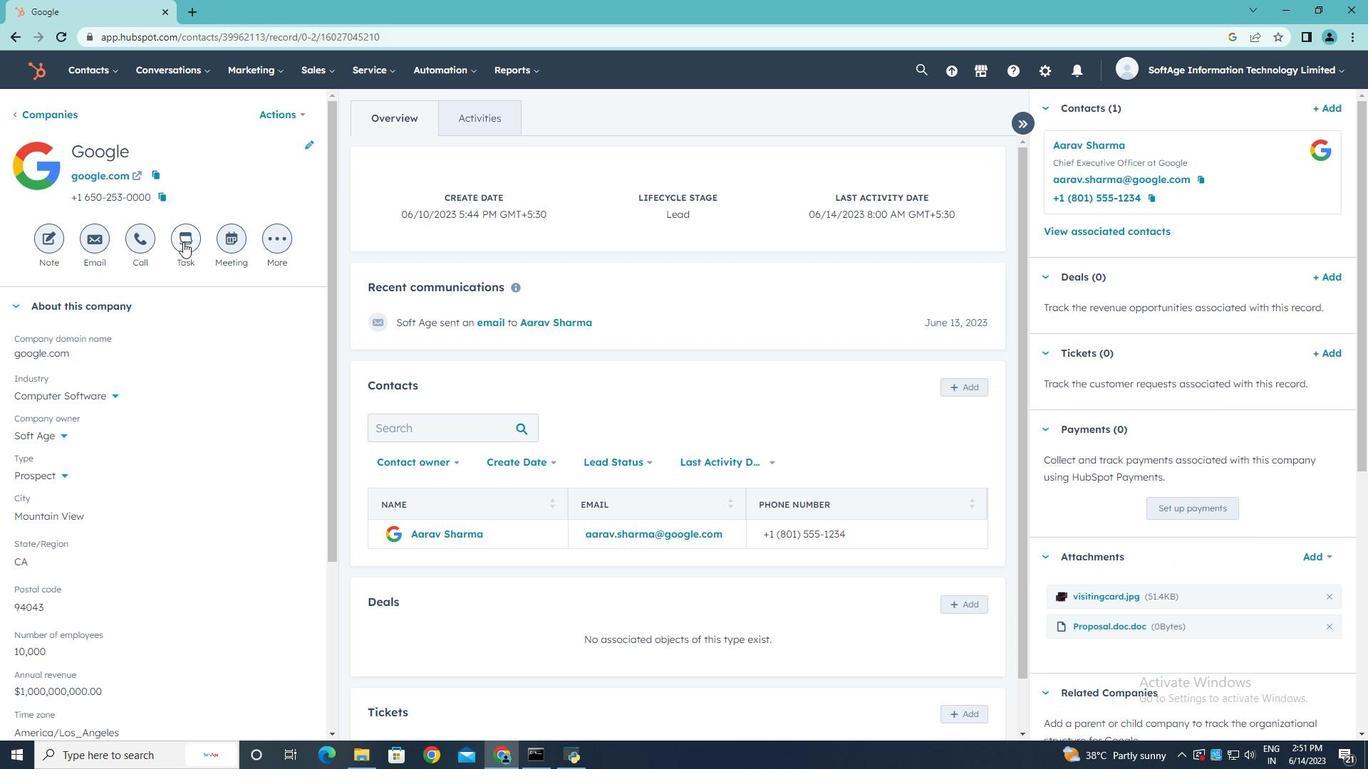 
Action: Key pressed <Key.shift><Key.shift>Conduct<Key.space><Key.shift>Product<Key.space><Key.shift>Demo
Screenshot: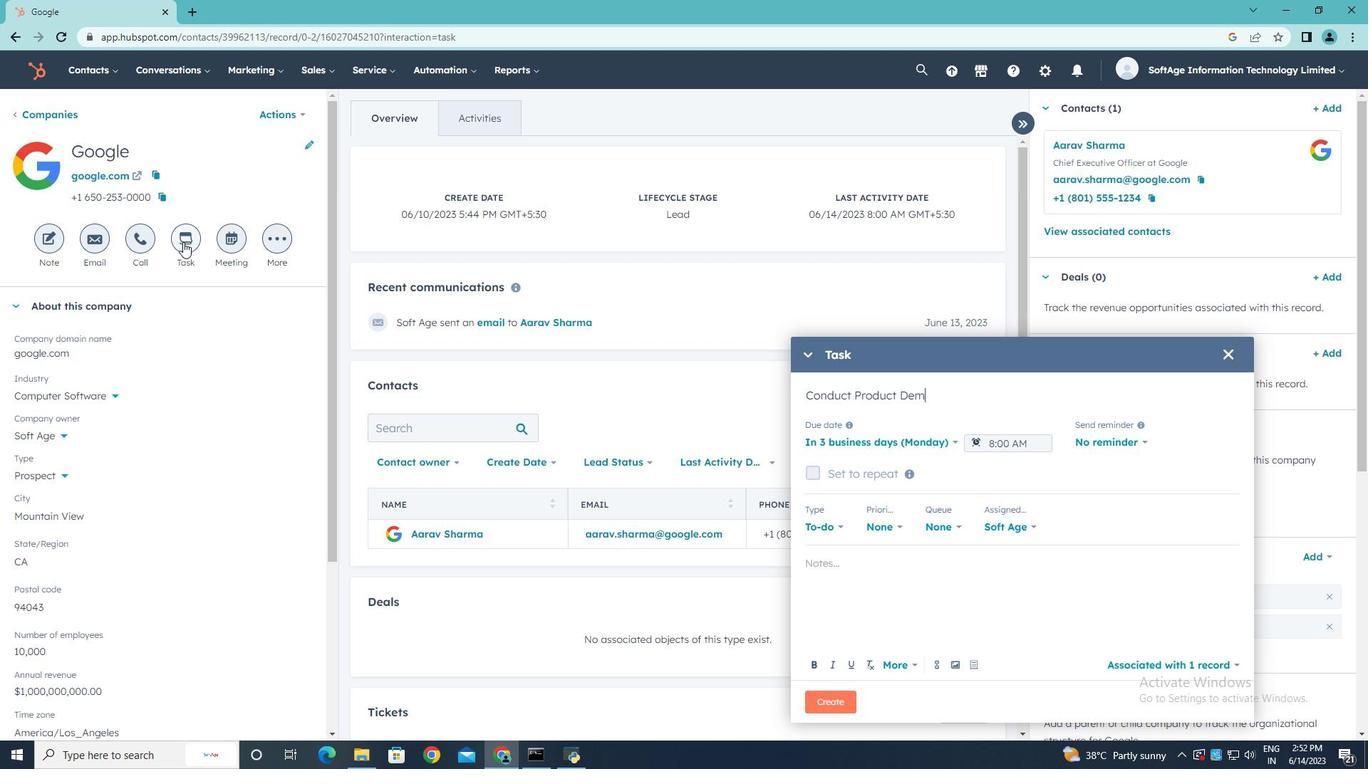
Action: Mouse moved to (955, 444)
Screenshot: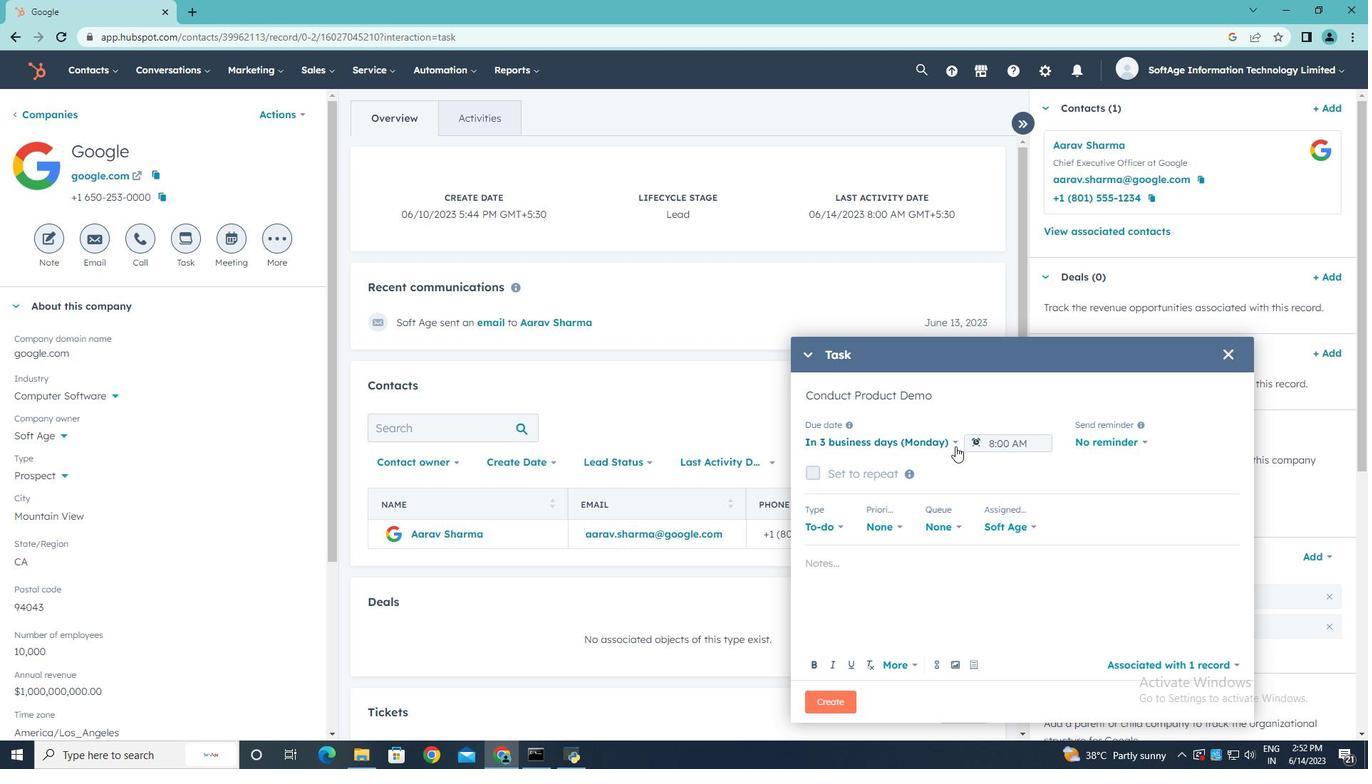 
Action: Mouse pressed left at (955, 444)
Screenshot: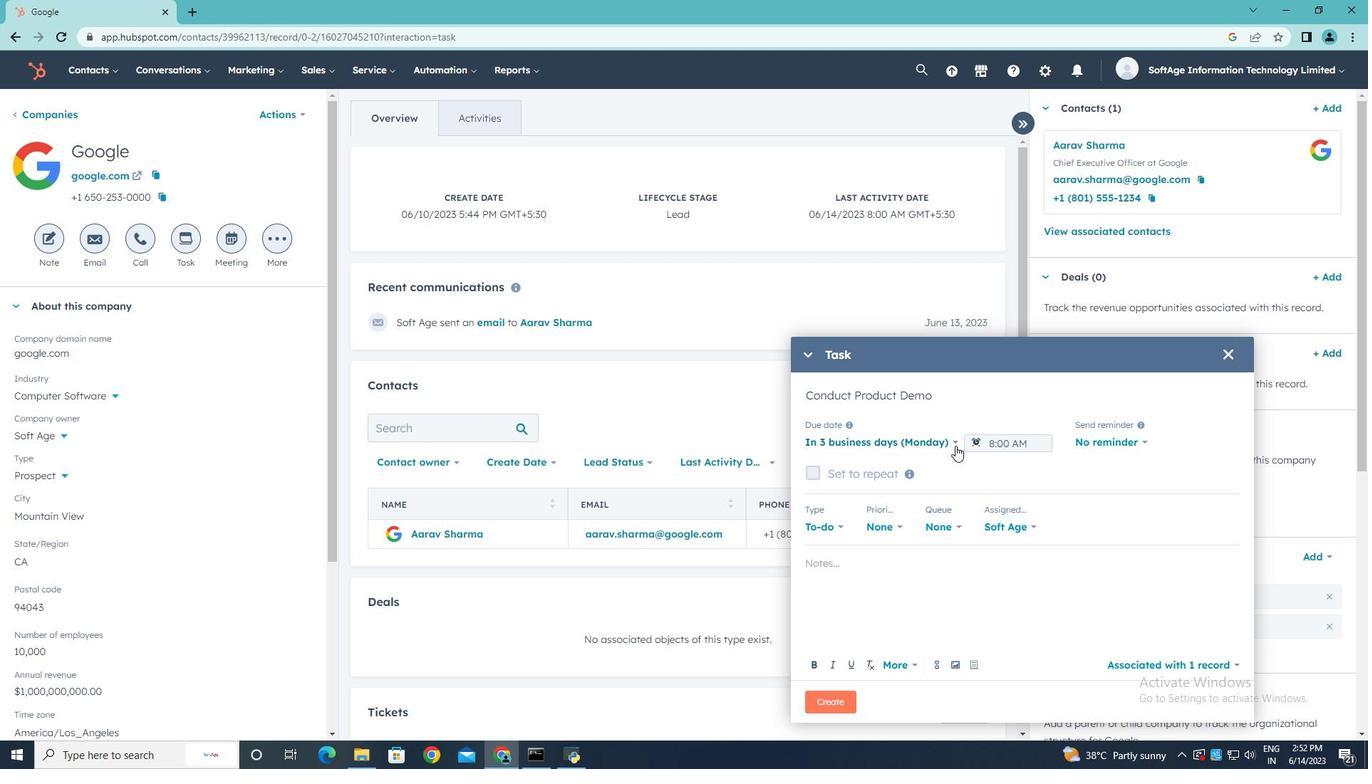 
Action: Mouse moved to (905, 518)
Screenshot: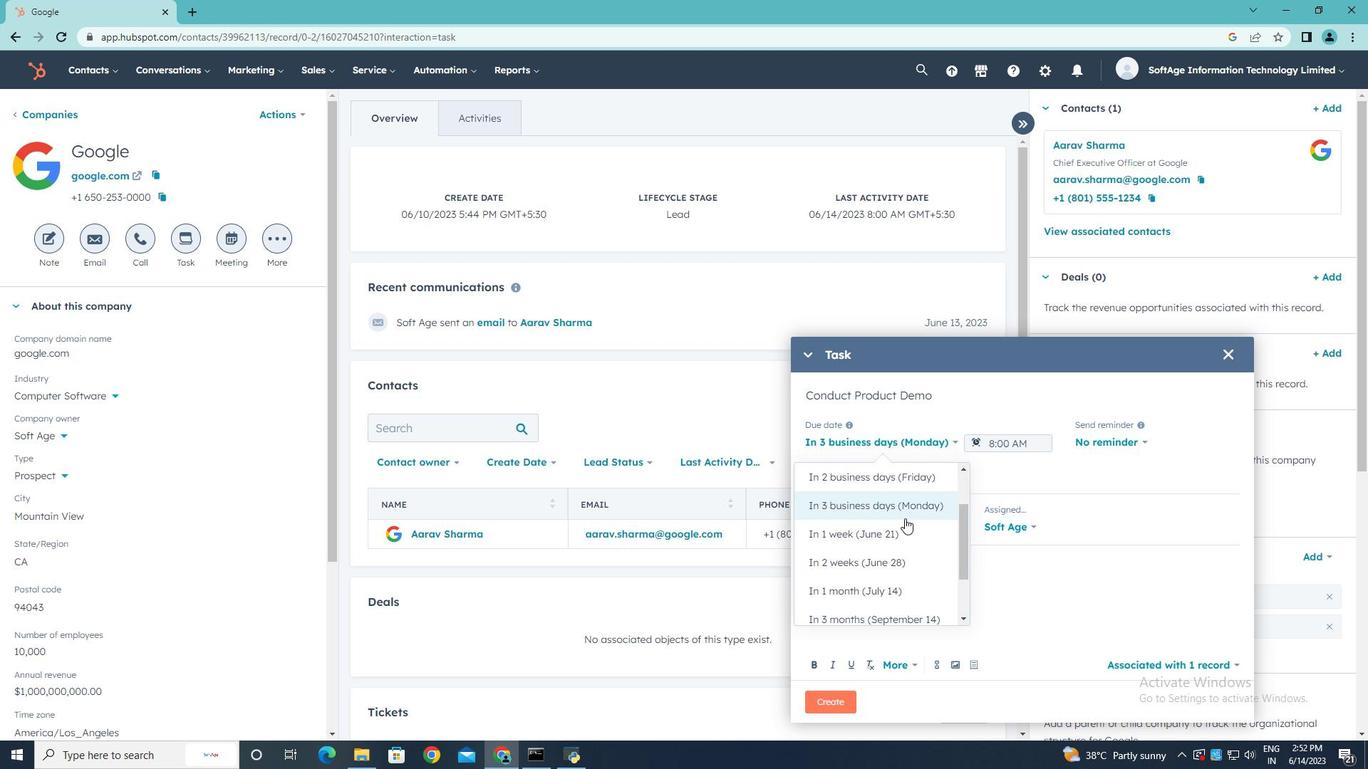 
Action: Mouse scrolled (905, 519) with delta (0, 0)
Screenshot: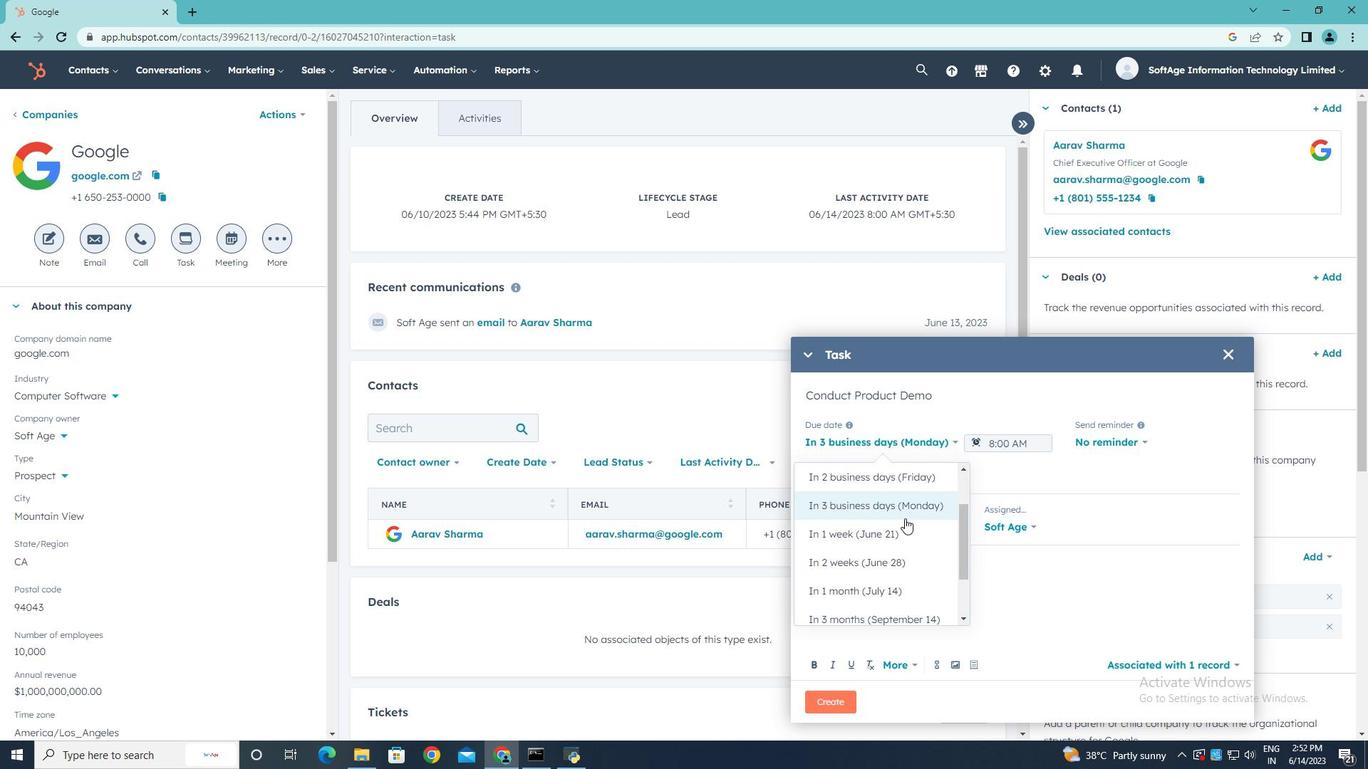 
Action: Mouse moved to (905, 518)
Screenshot: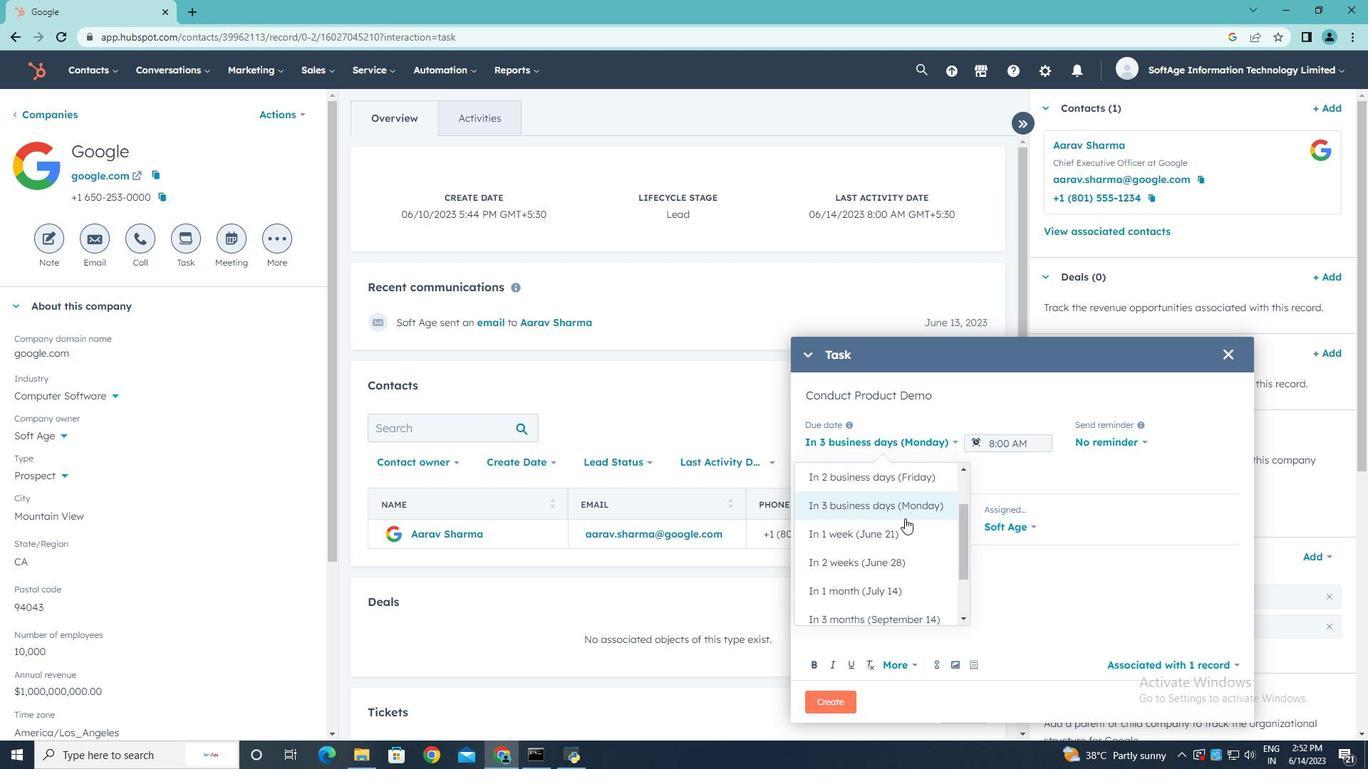 
Action: Mouse scrolled (905, 519) with delta (0, 0)
Screenshot: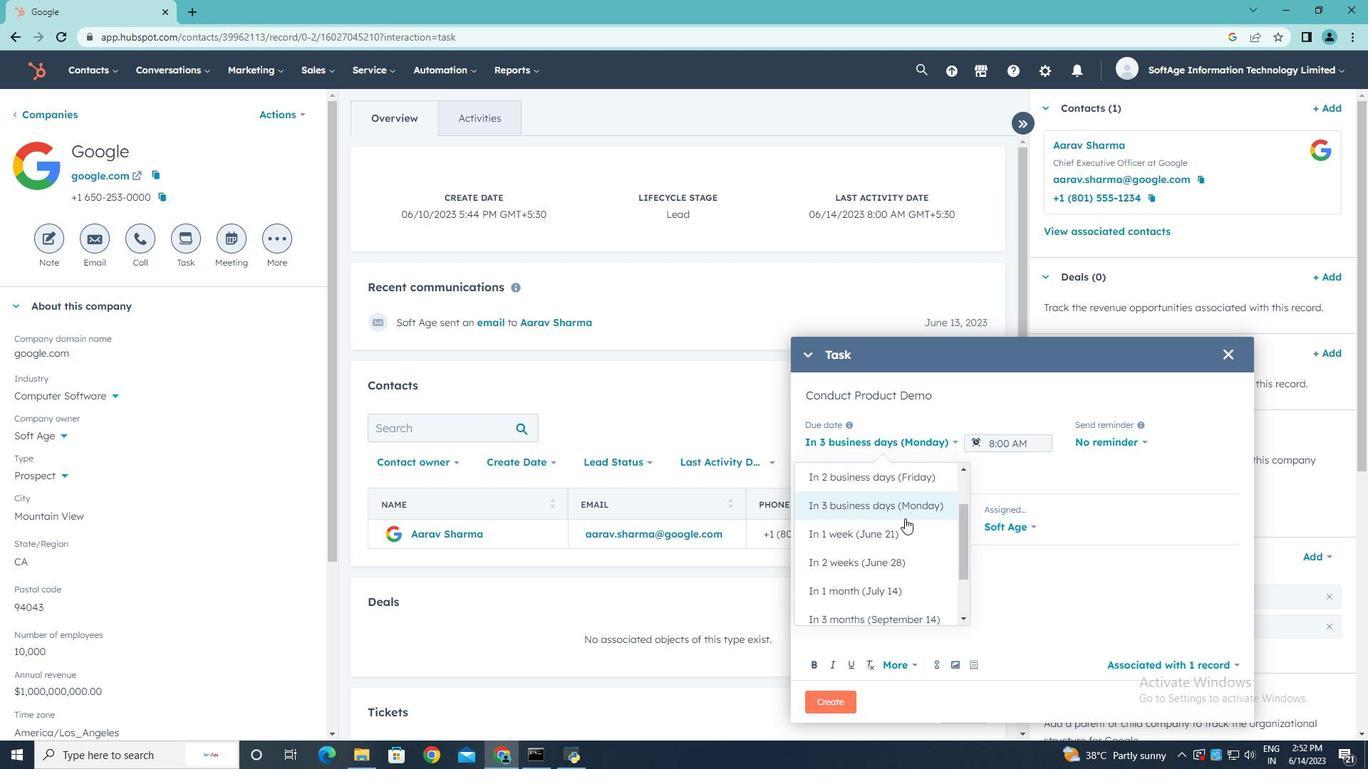 
Action: Mouse scrolled (905, 519) with delta (0, 0)
Screenshot: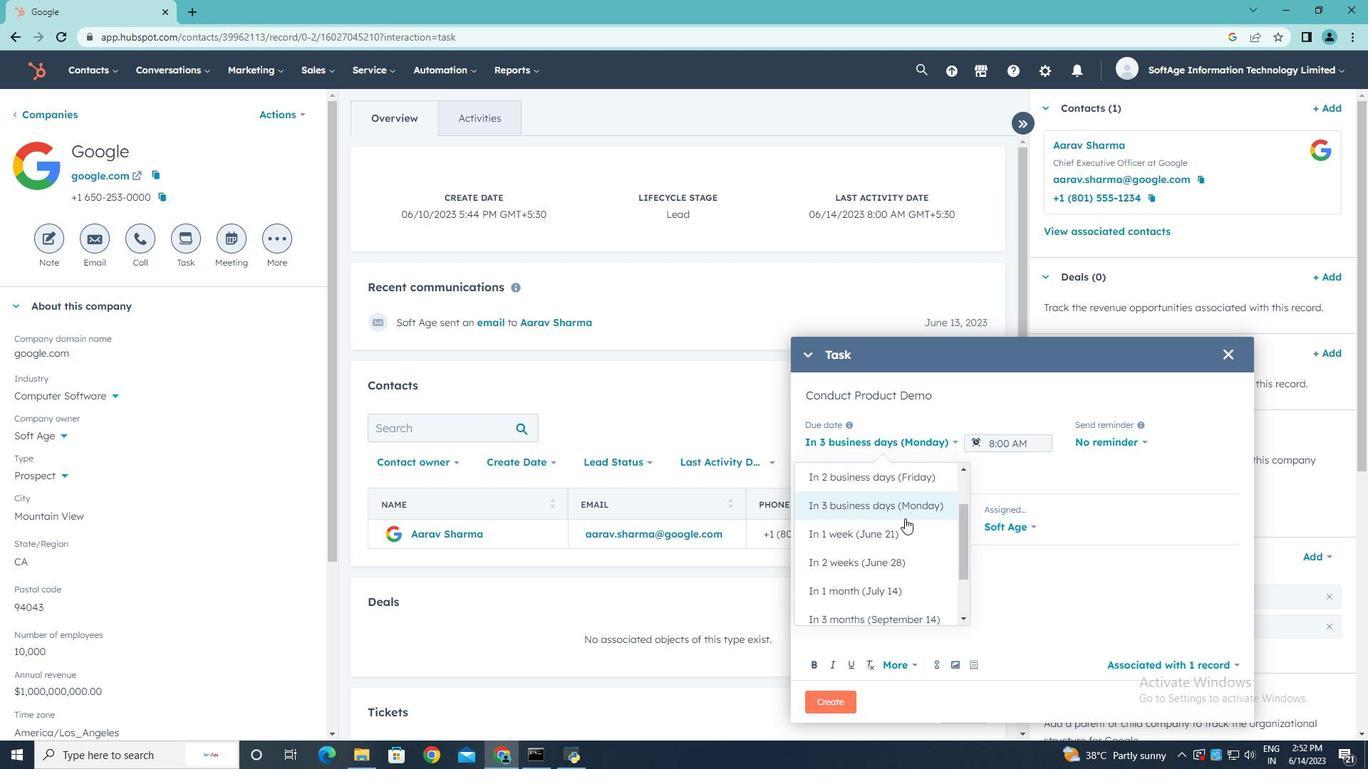 
Action: Mouse scrolled (905, 519) with delta (0, 0)
Screenshot: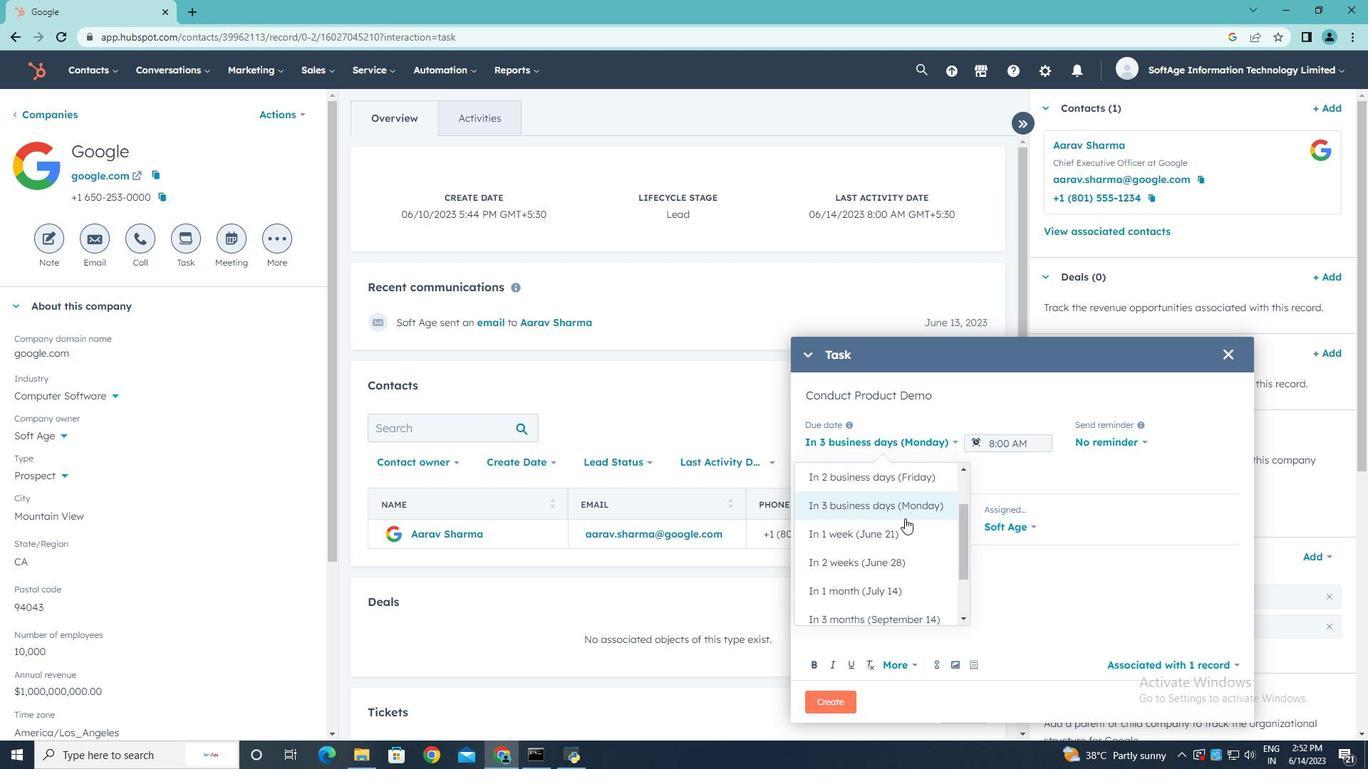 
Action: Mouse moved to (892, 513)
Screenshot: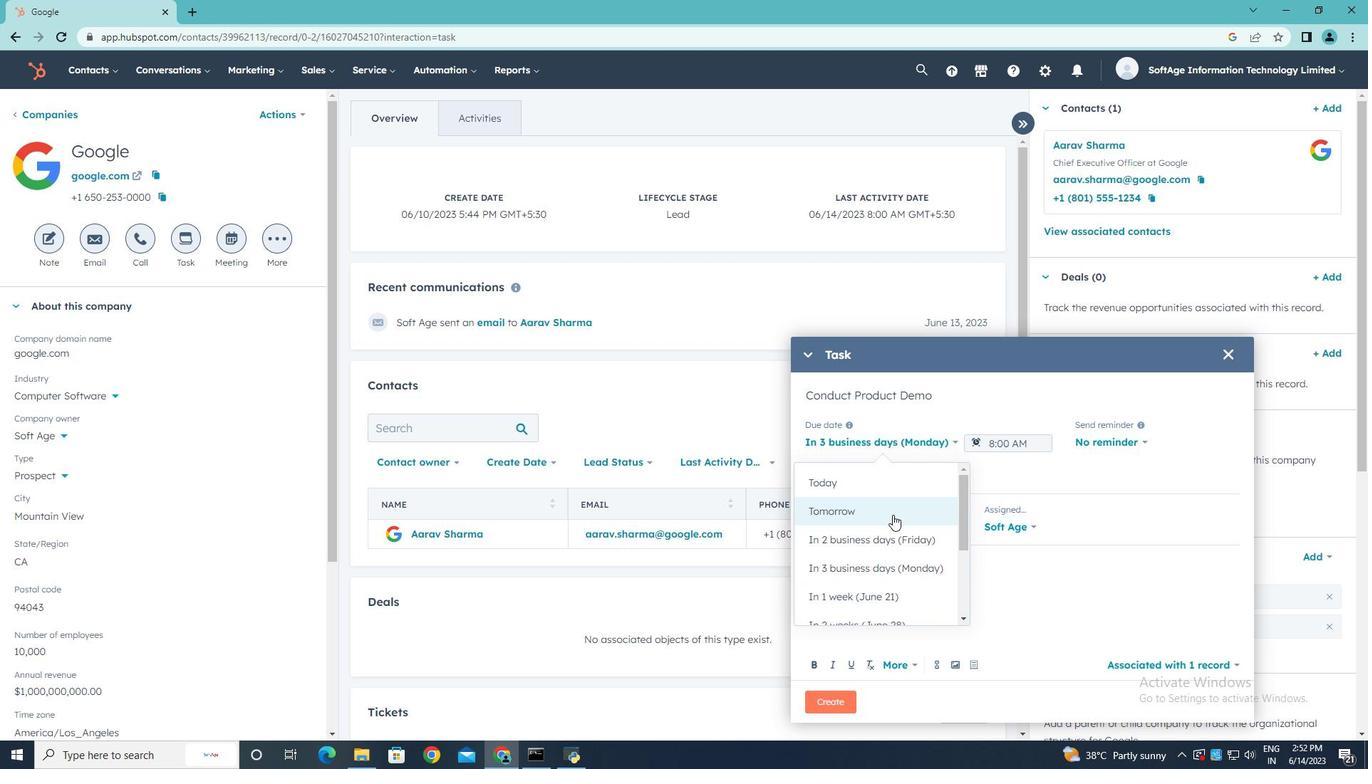 
Action: Mouse pressed left at (892, 513)
Screenshot: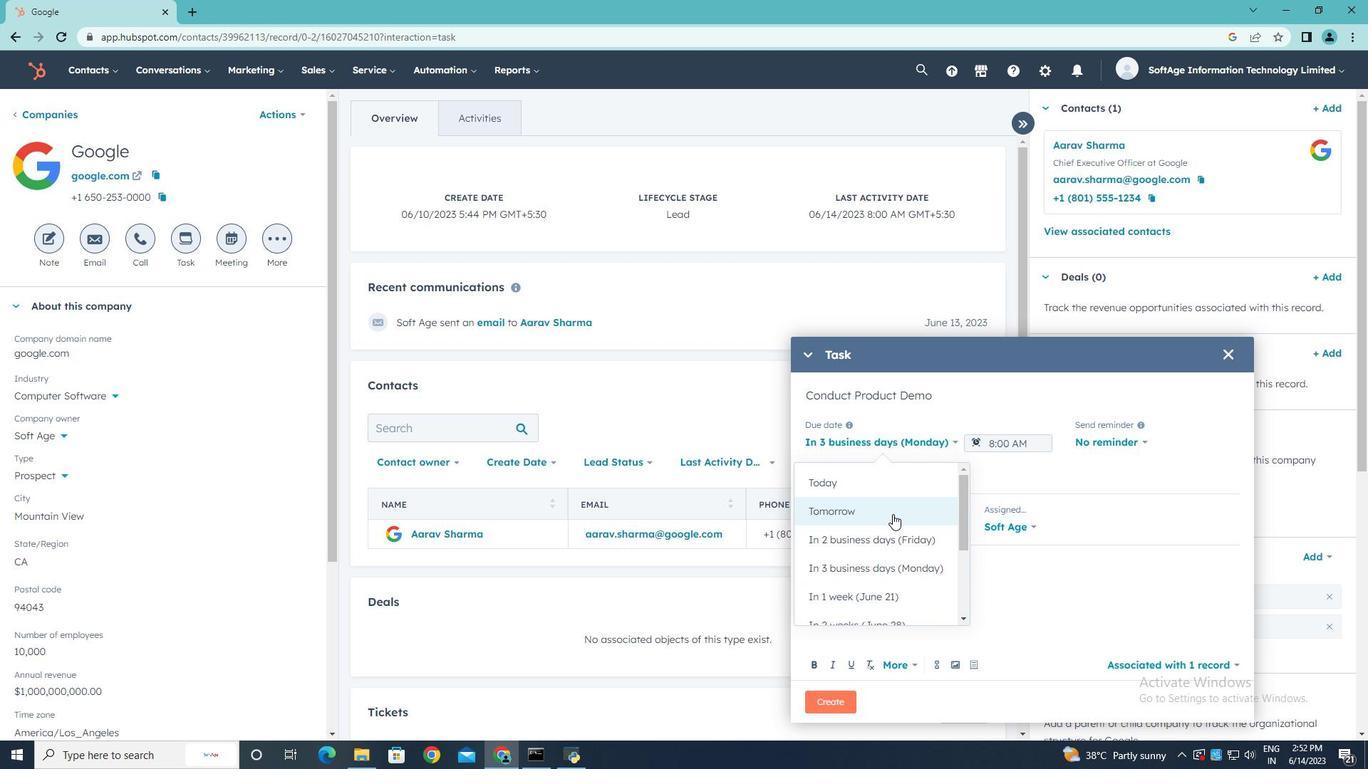 
Action: Mouse moved to (1047, 441)
Screenshot: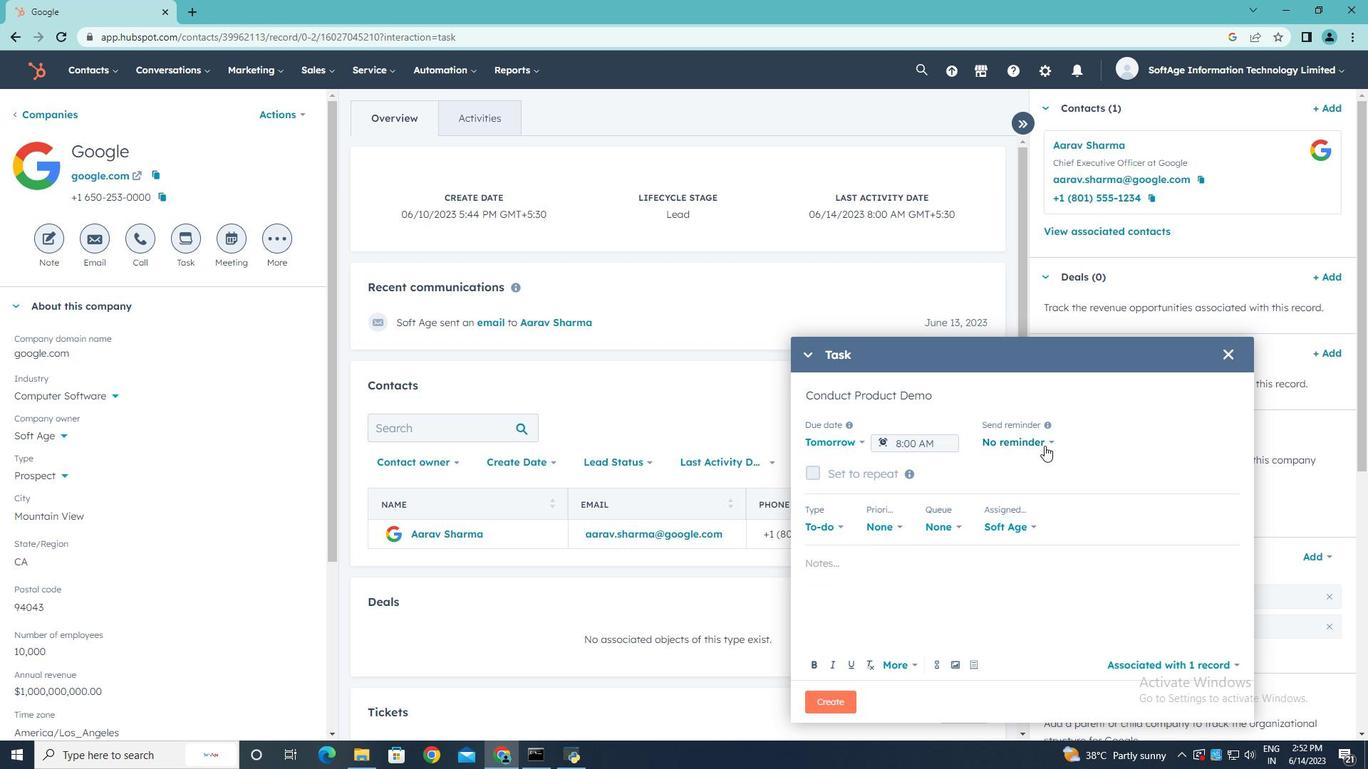 
Action: Mouse pressed left at (1047, 441)
Screenshot: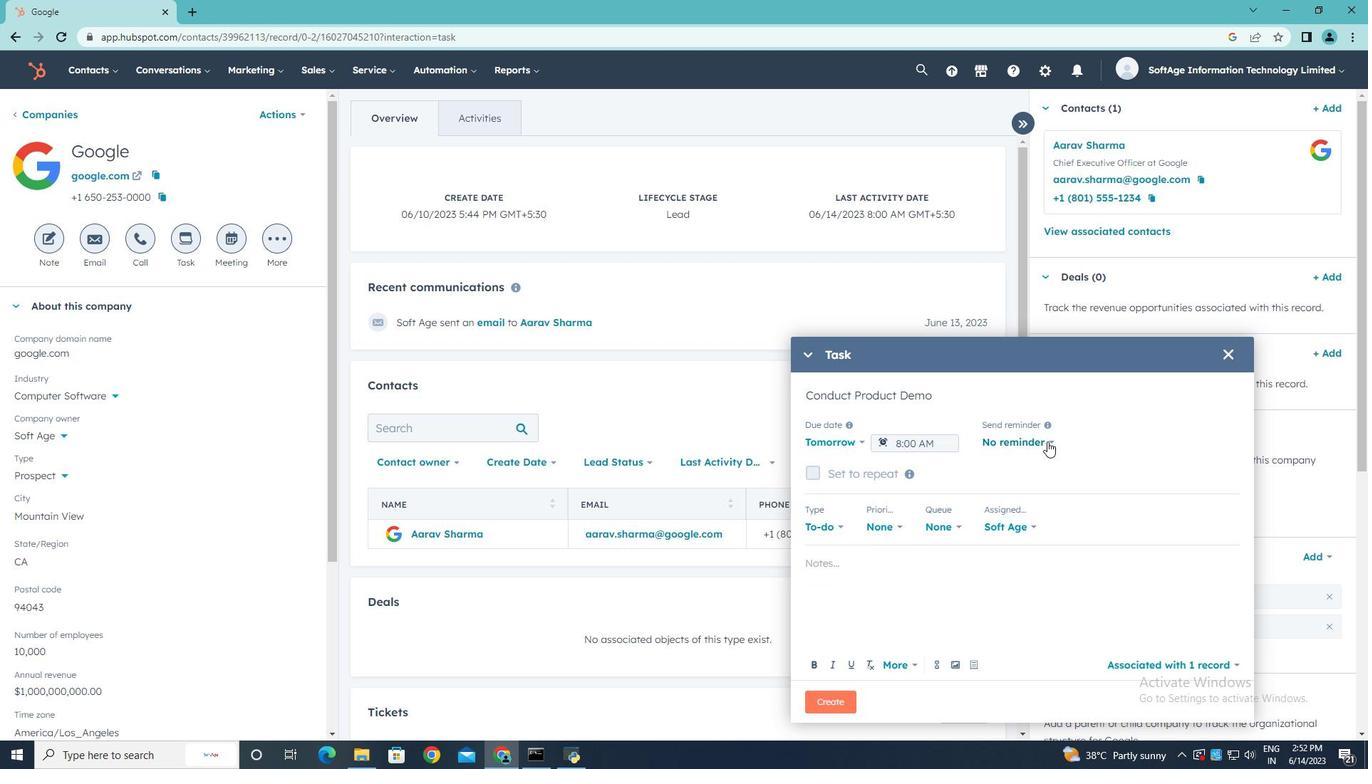 
Action: Mouse moved to (1019, 532)
Screenshot: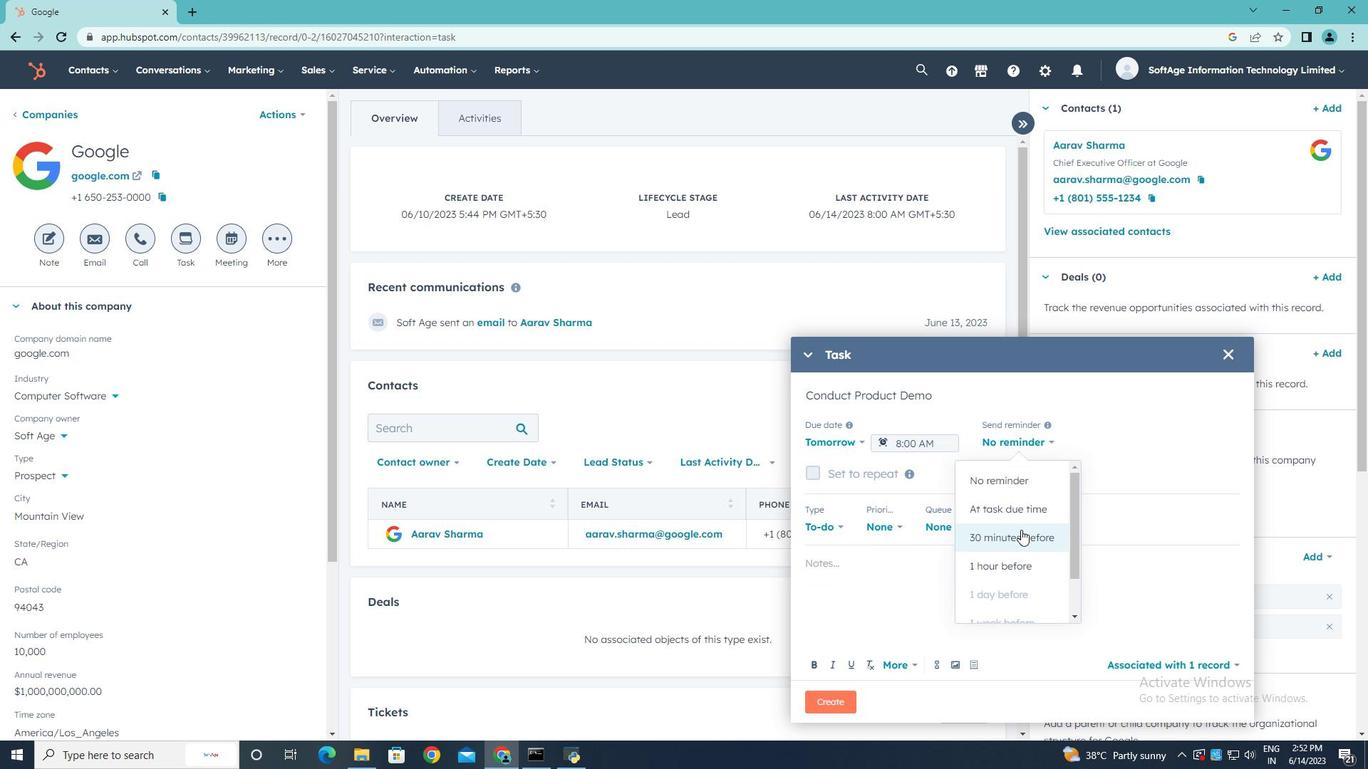 
Action: Mouse pressed left at (1019, 532)
Screenshot: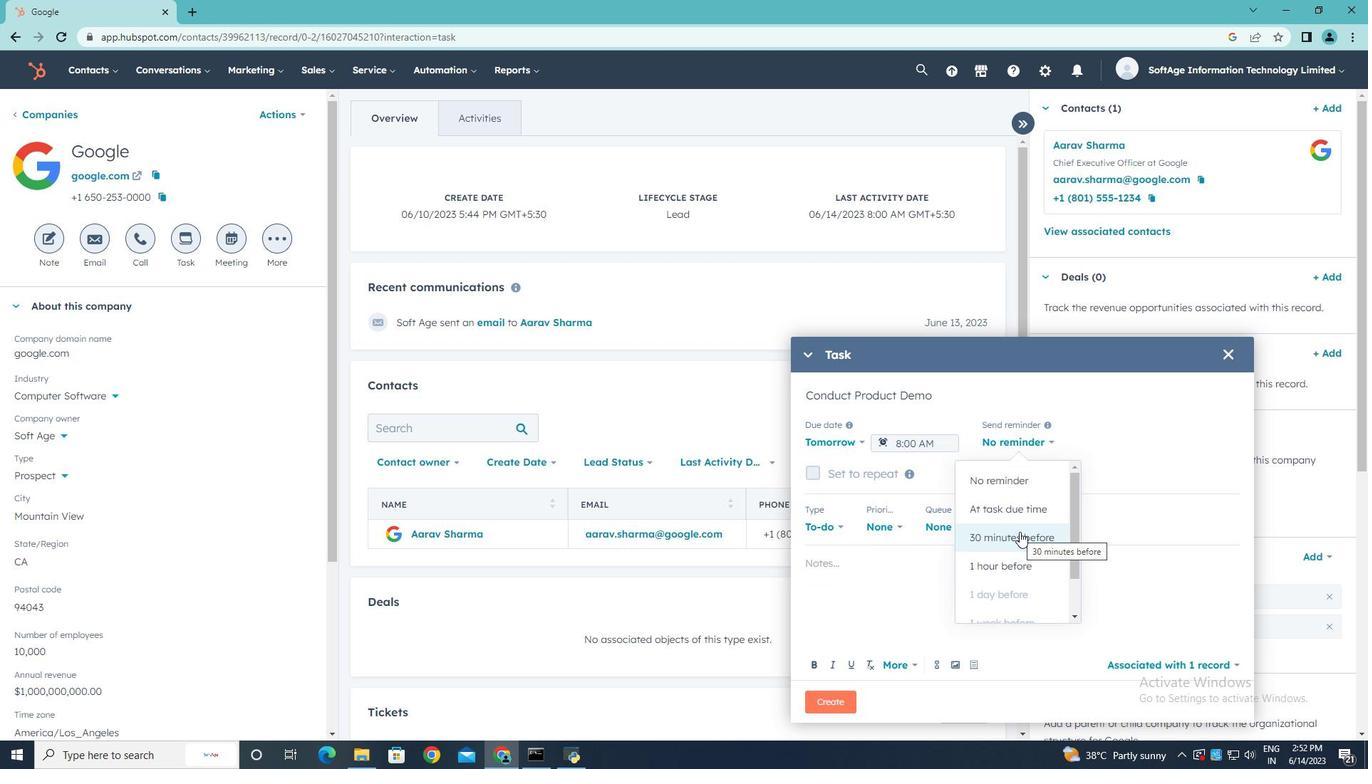 
Action: Mouse moved to (895, 523)
Screenshot: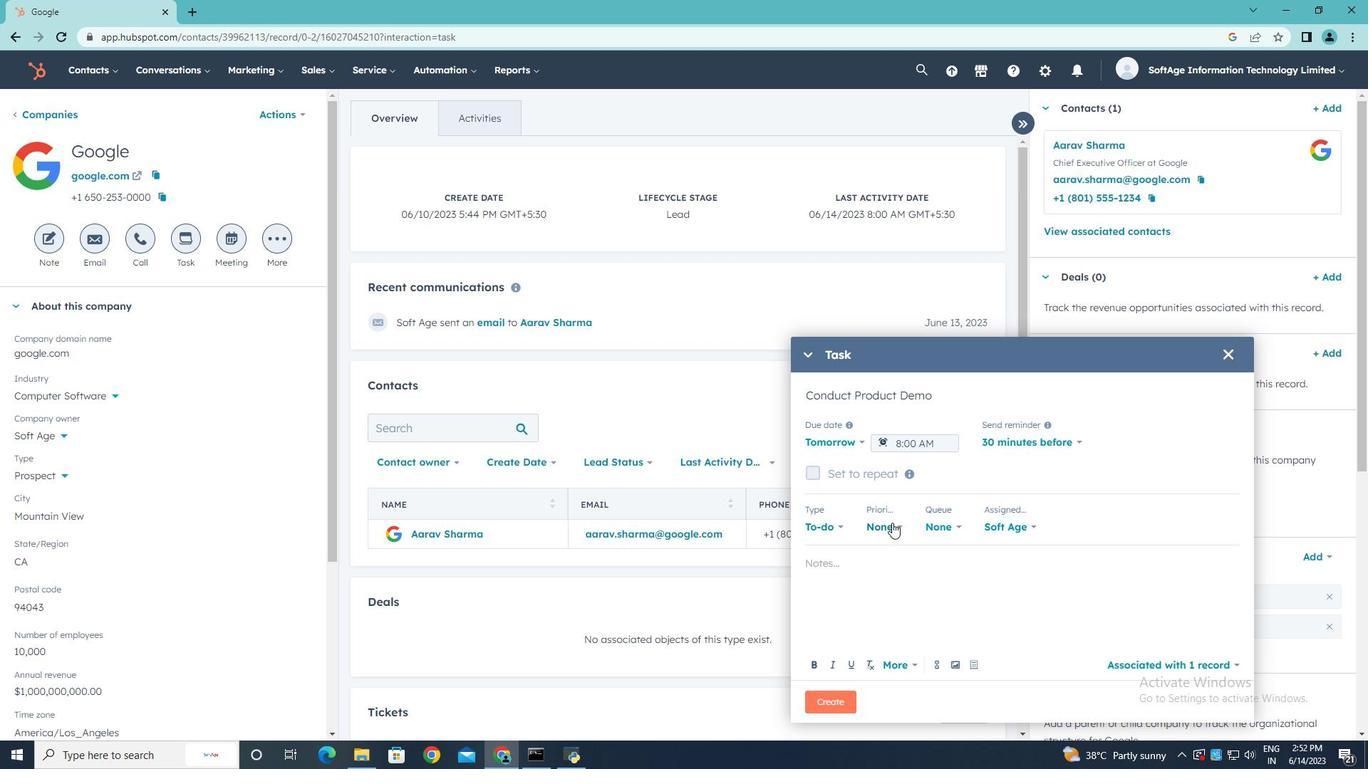 
Action: Mouse pressed left at (895, 523)
Screenshot: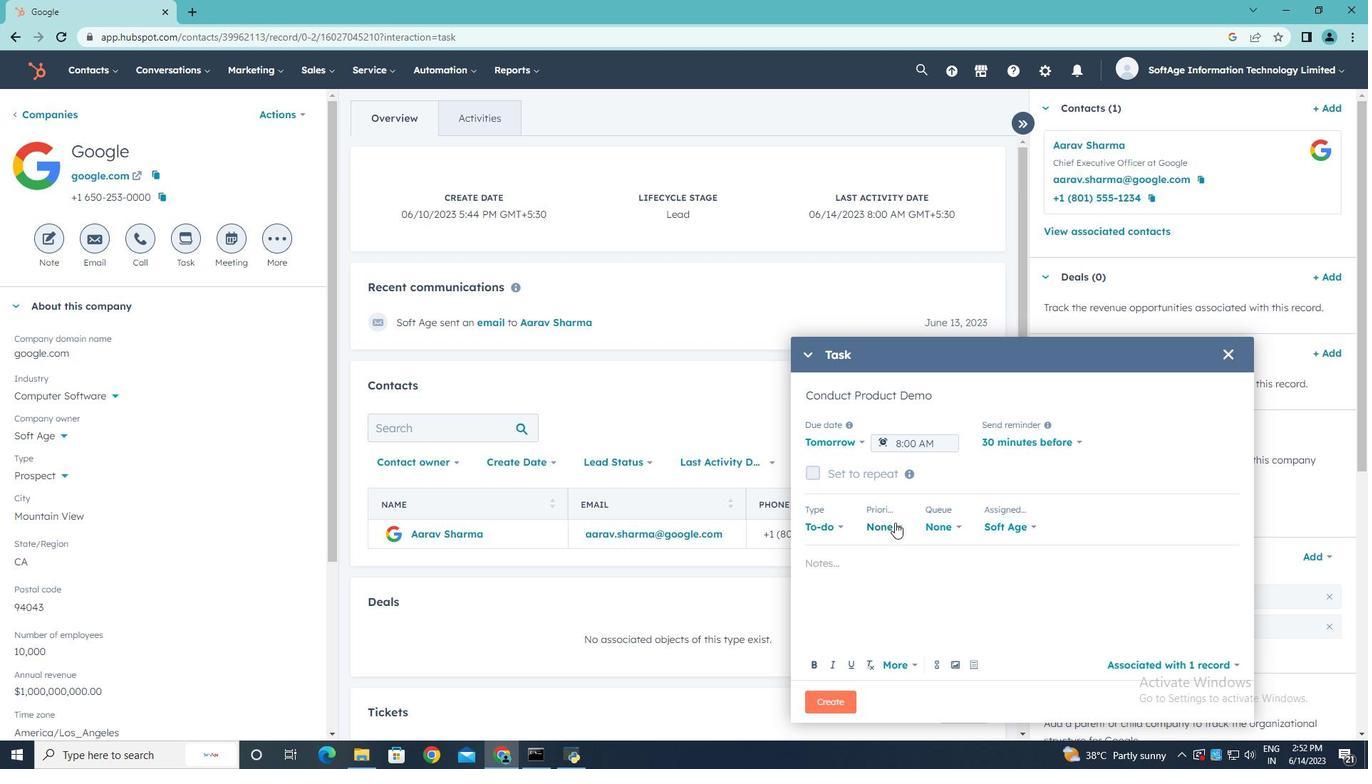 
Action: Mouse moved to (874, 650)
Screenshot: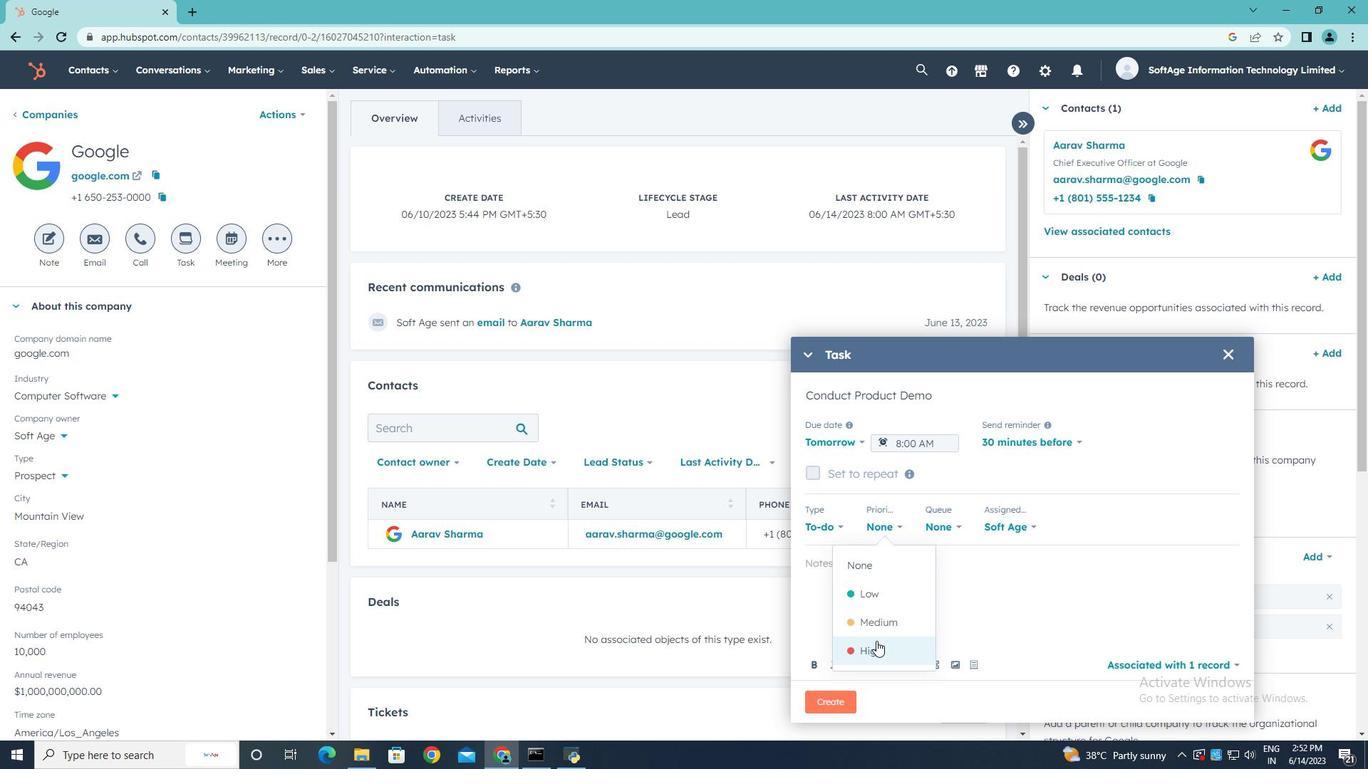 
Action: Mouse pressed left at (874, 650)
Screenshot: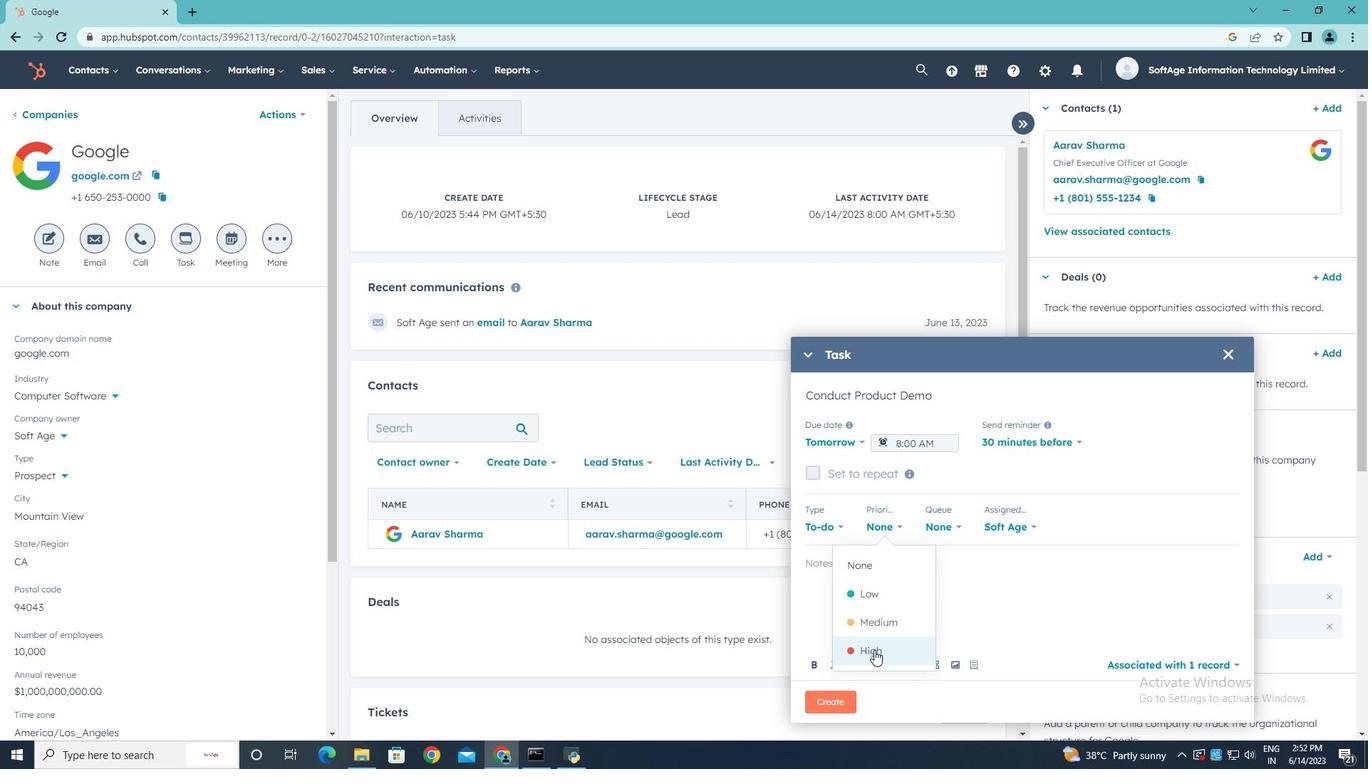 
Action: Mouse moved to (857, 564)
Screenshot: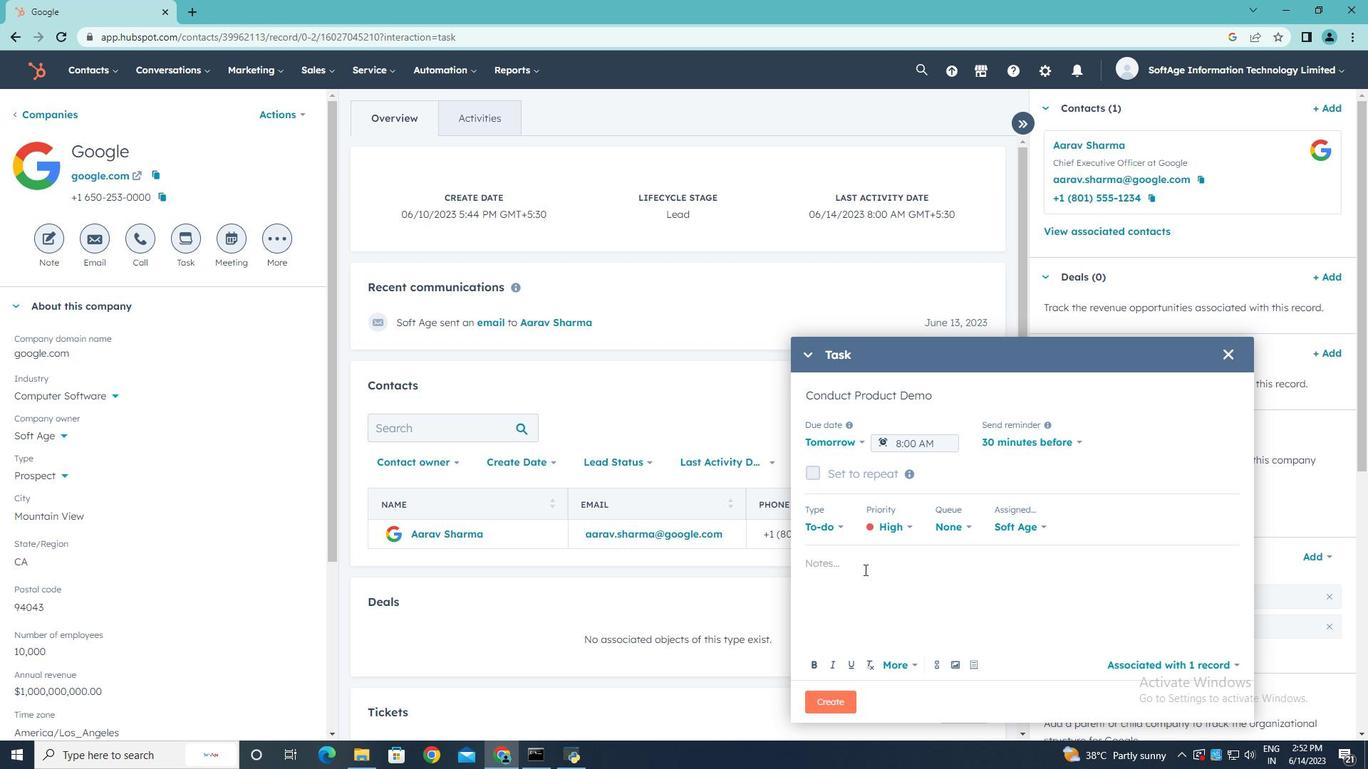 
Action: Mouse pressed left at (857, 564)
Screenshot: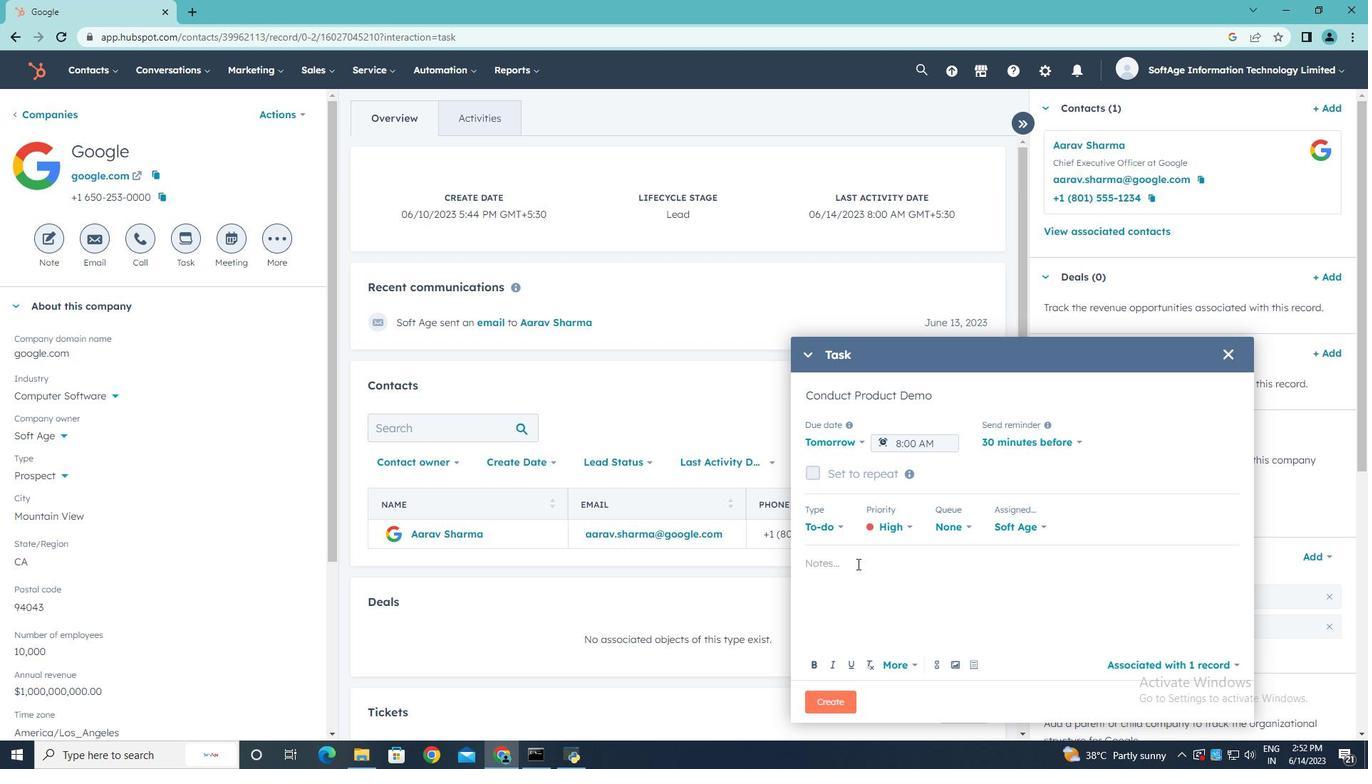 
Action: Key pressed follow<Key.space>up<Key.space>with<Key.space>the<Key.space>client<Key.space>regarding<Key.space>their<Key.space>e<Key.backspace>recent<Key.space>inquiry<Key.space>and<Key.space>address<Key.space>any<Key.space>questions<Key.space>they<Key.space>may<Key.space>have..
Screenshot: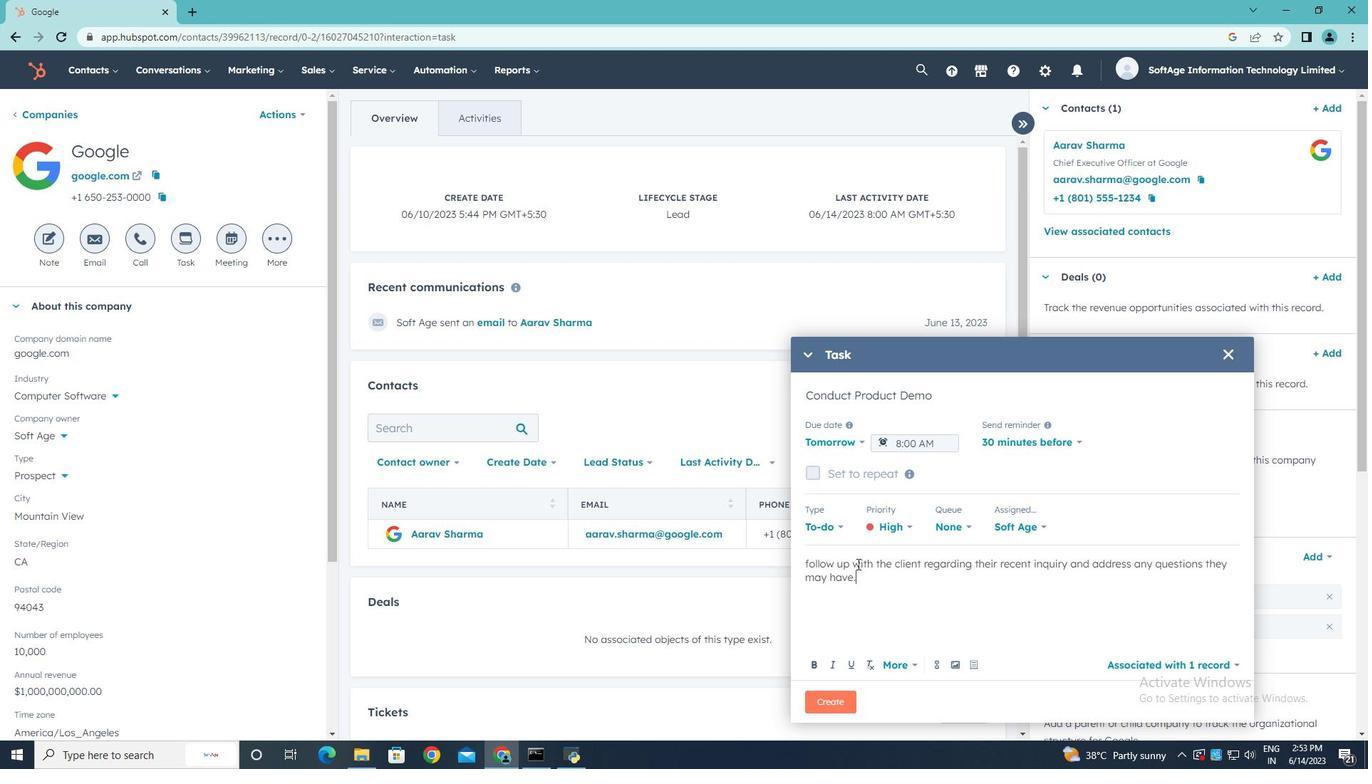 
Action: Mouse moved to (848, 689)
Screenshot: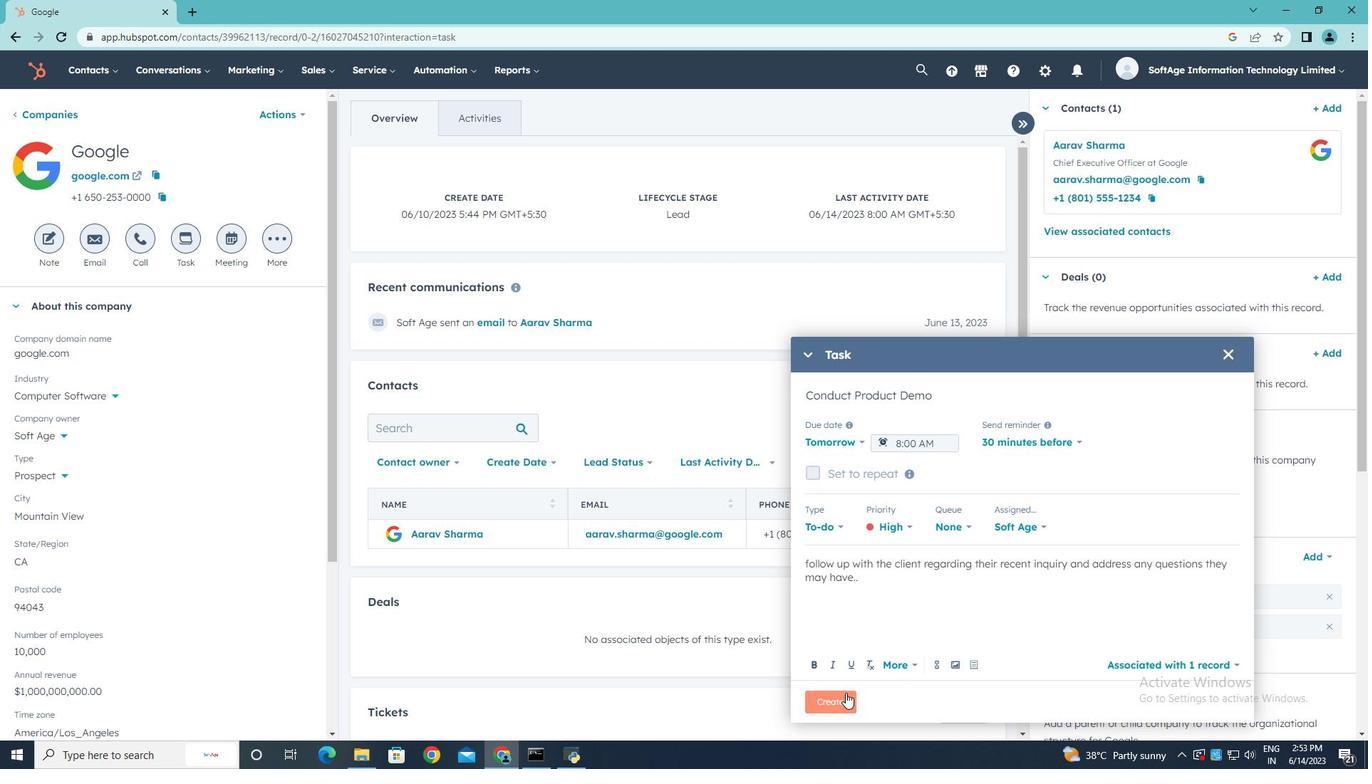 
Action: Mouse pressed left at (848, 689)
Screenshot: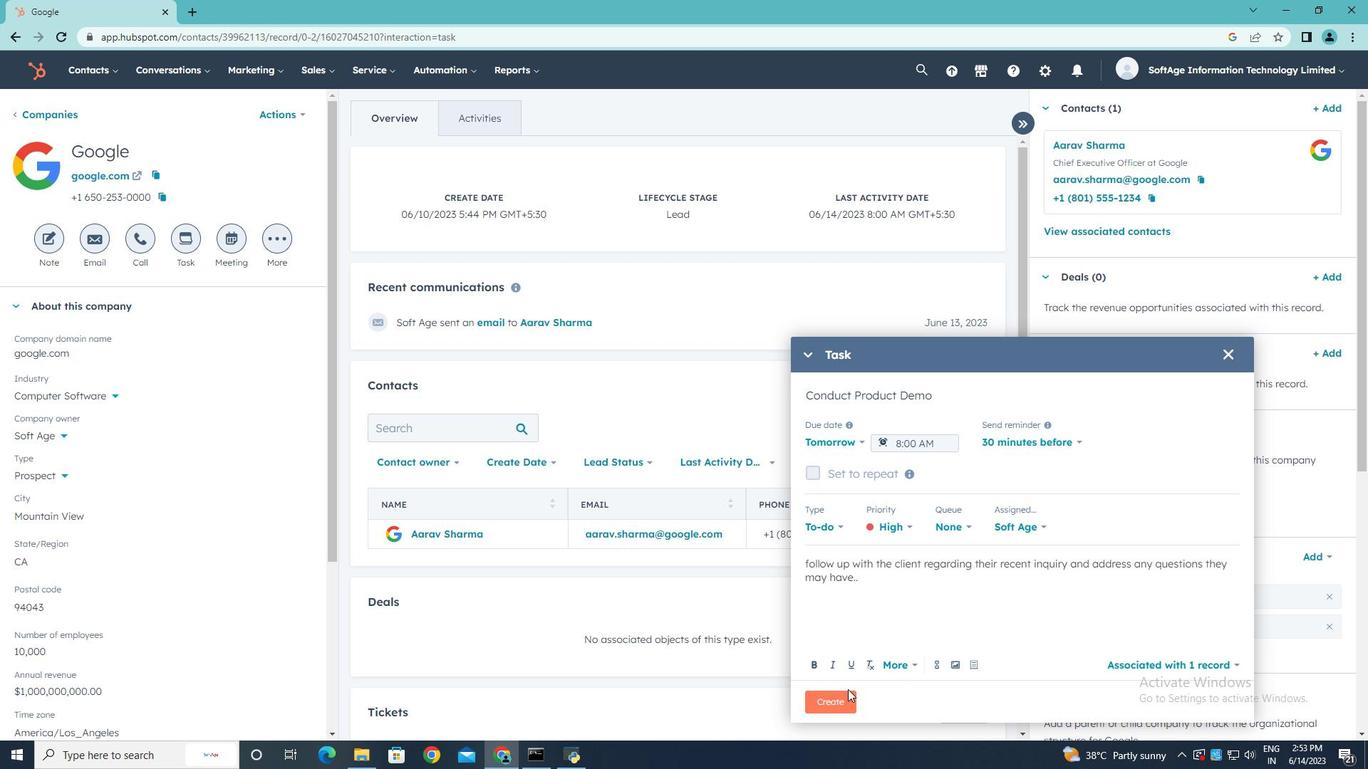 
Action: Mouse moved to (844, 700)
Screenshot: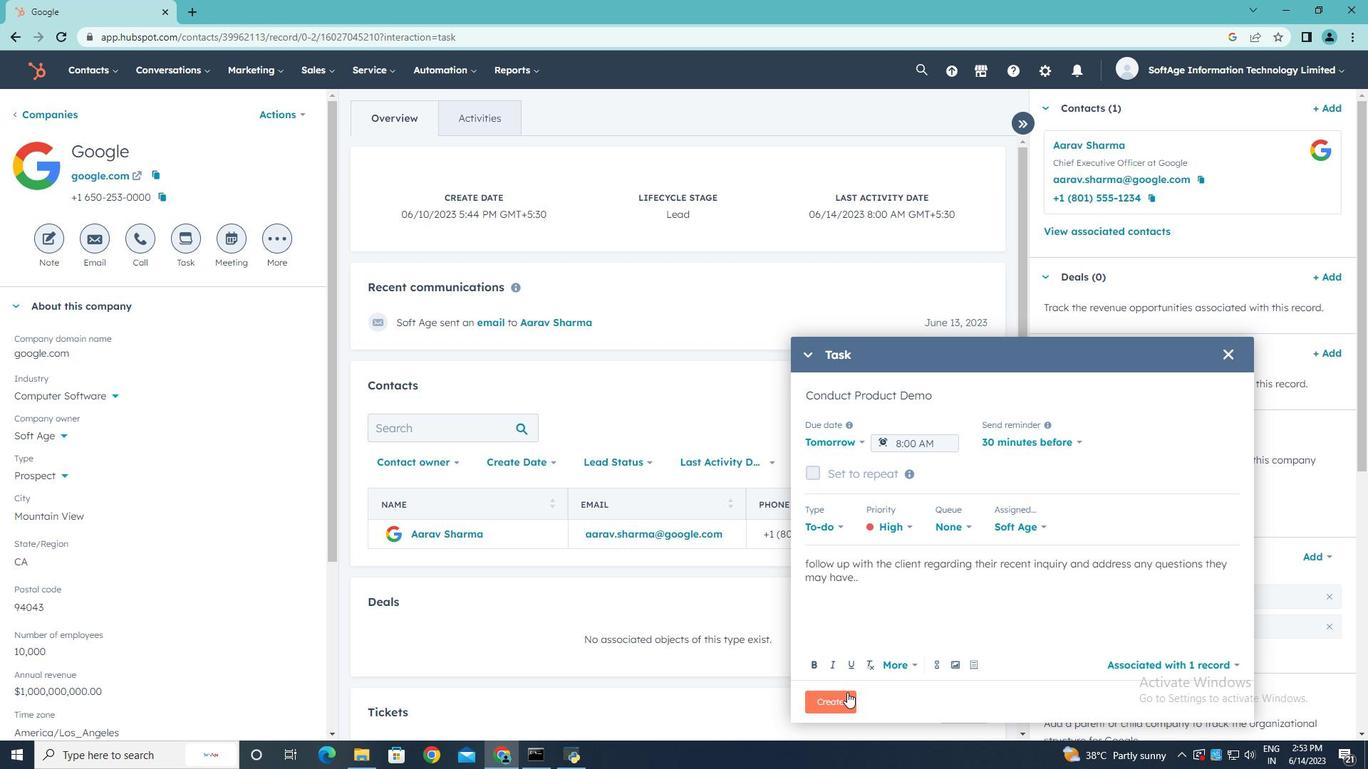 
Action: Mouse pressed left at (844, 700)
Screenshot: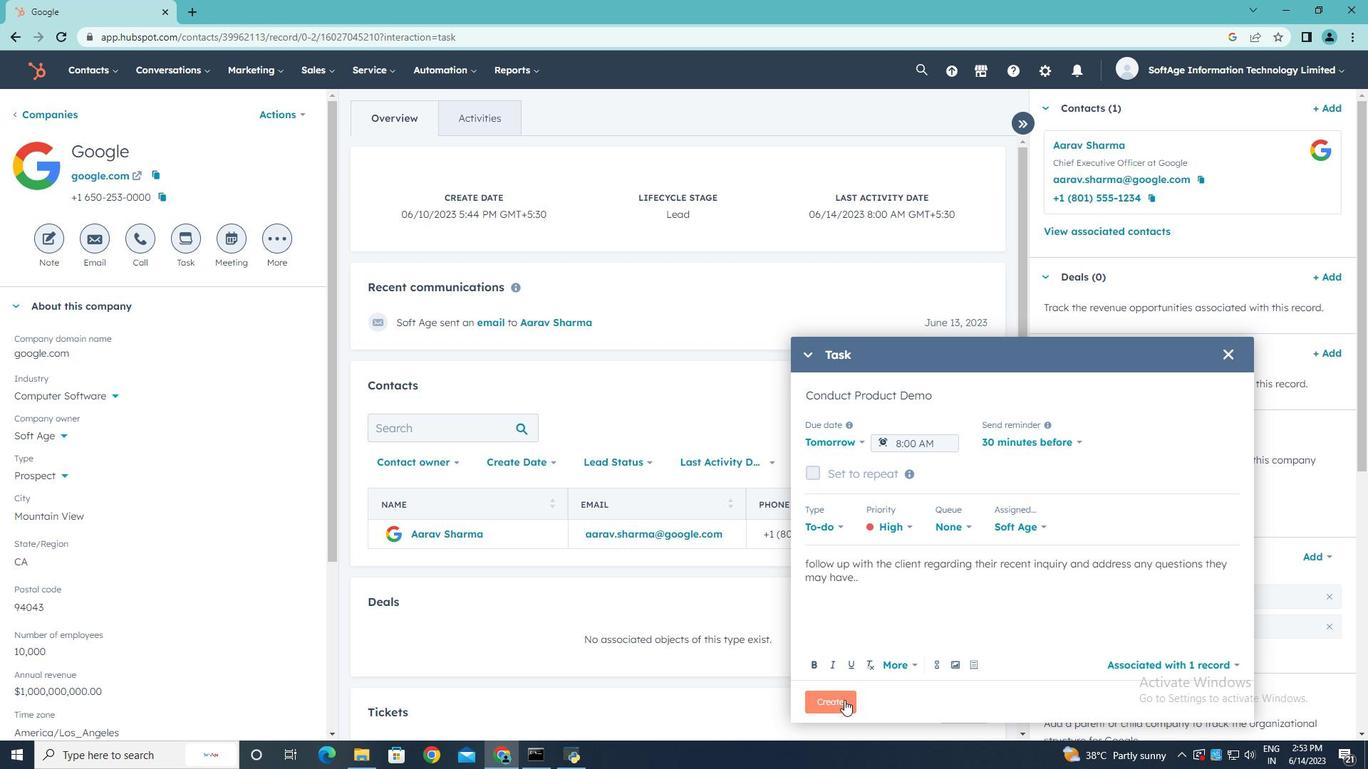 
Action: Mouse moved to (596, 614)
Screenshot: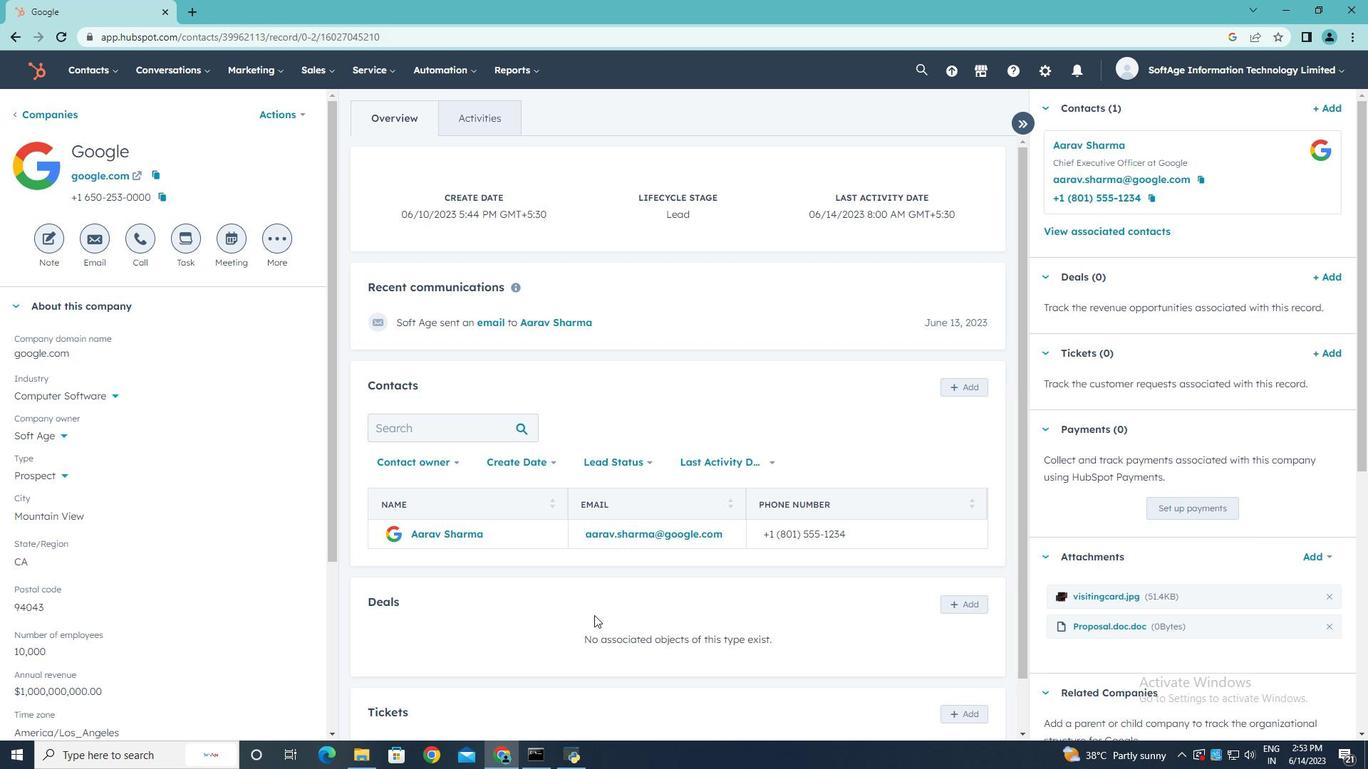 
